 Task: Utilize the fade-in and fade-out effects for smooth transitions.
Action: Mouse moved to (500, 228)
Screenshot: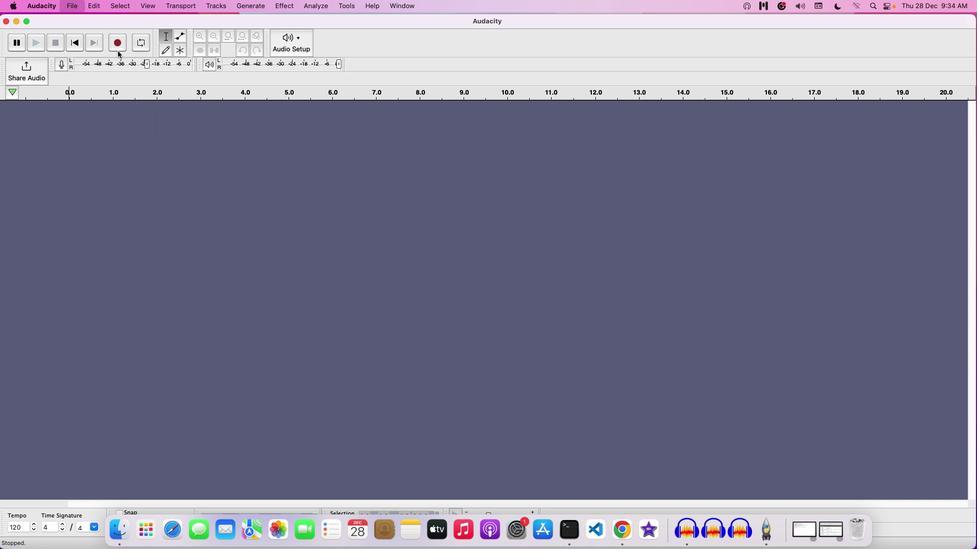 
Action: Mouse pressed left at (500, 228)
Screenshot: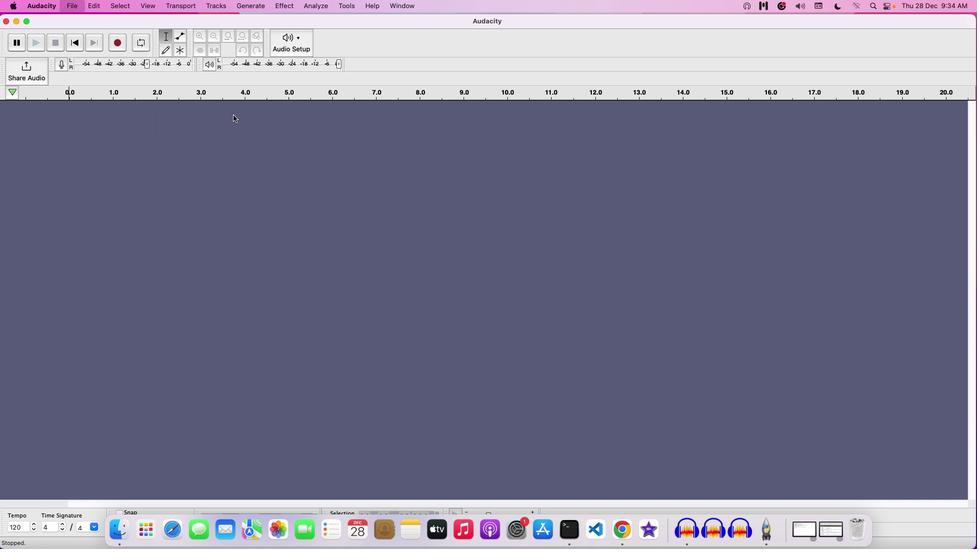 
Action: Mouse moved to (558, 255)
Screenshot: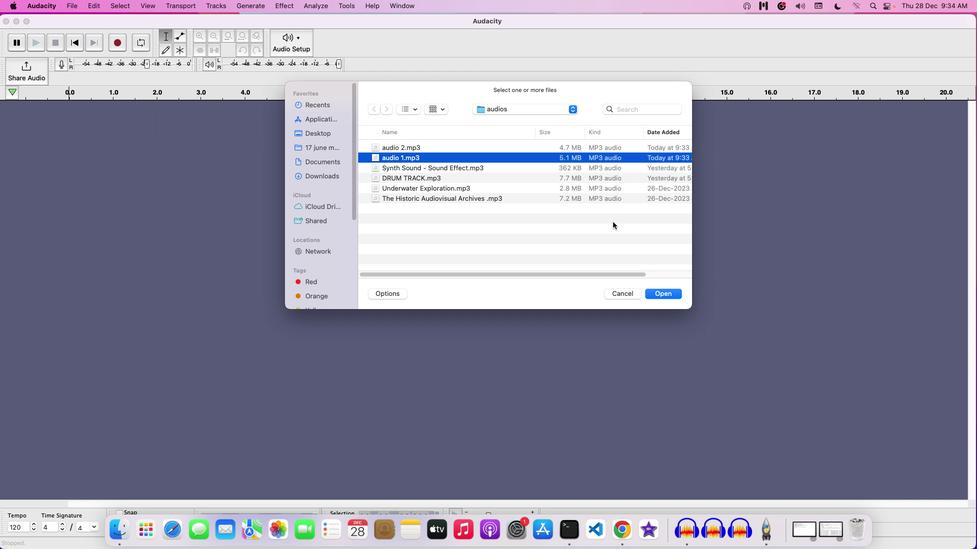 
Action: Mouse pressed left at (558, 255)
Screenshot: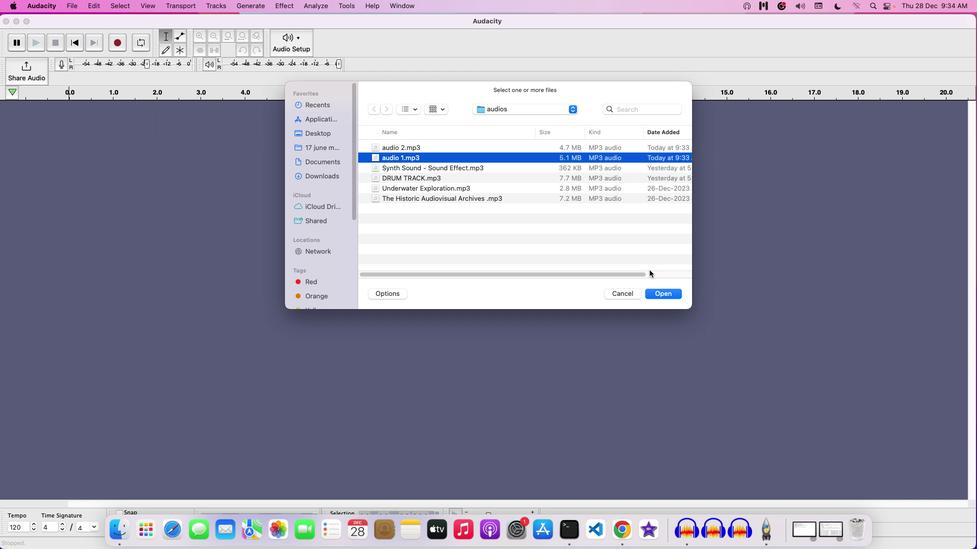 
Action: Mouse moved to (604, 286)
Screenshot: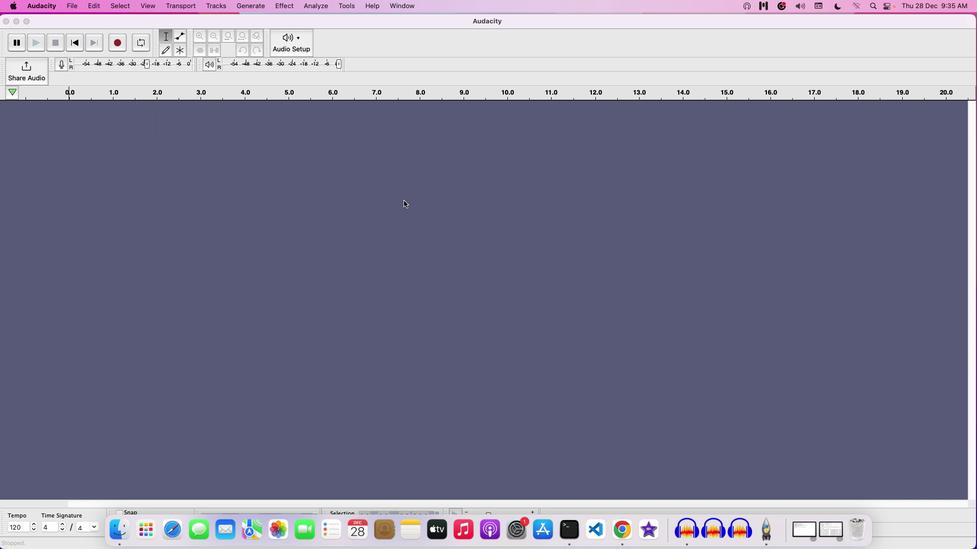 
Action: Mouse pressed left at (604, 286)
Screenshot: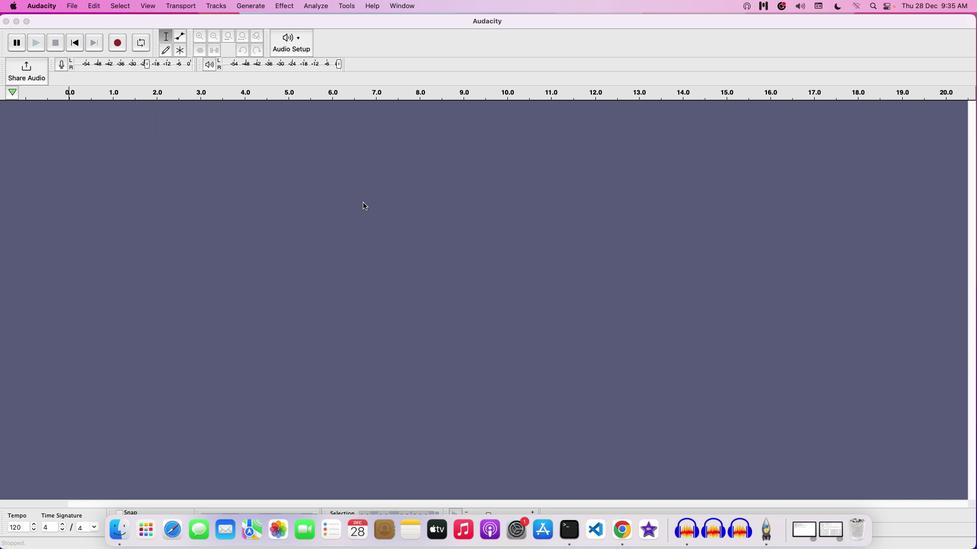 
Action: Mouse moved to (494, 221)
Screenshot: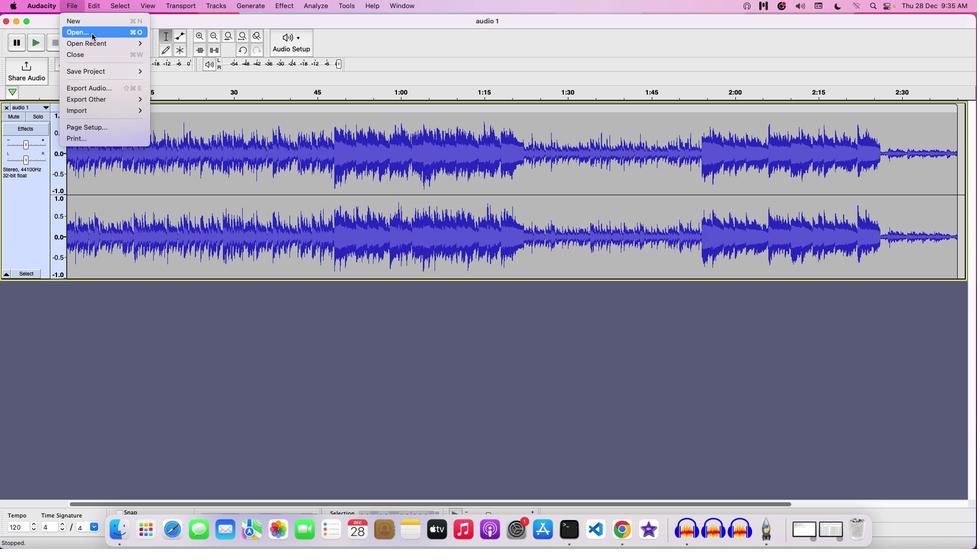 
Action: Mouse pressed left at (494, 221)
Screenshot: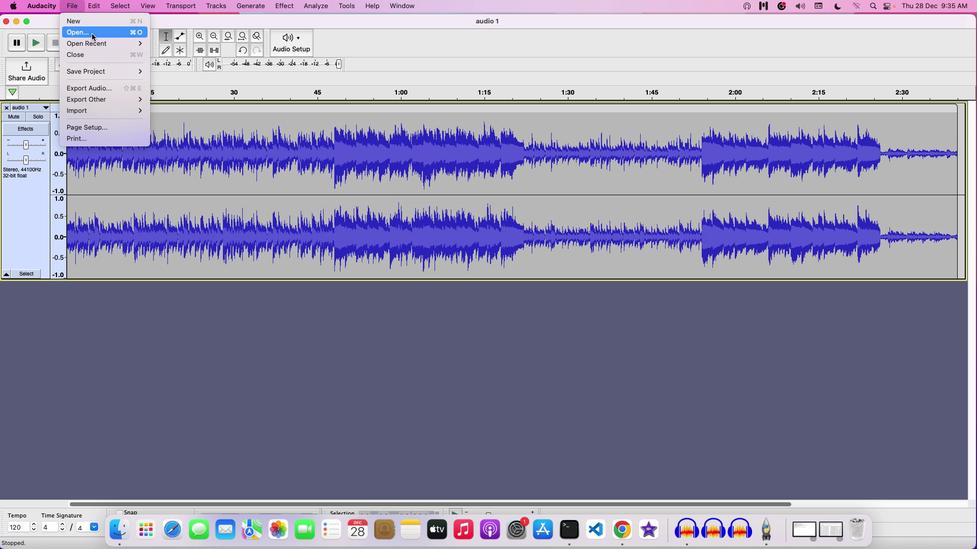
Action: Mouse moved to (498, 228)
Screenshot: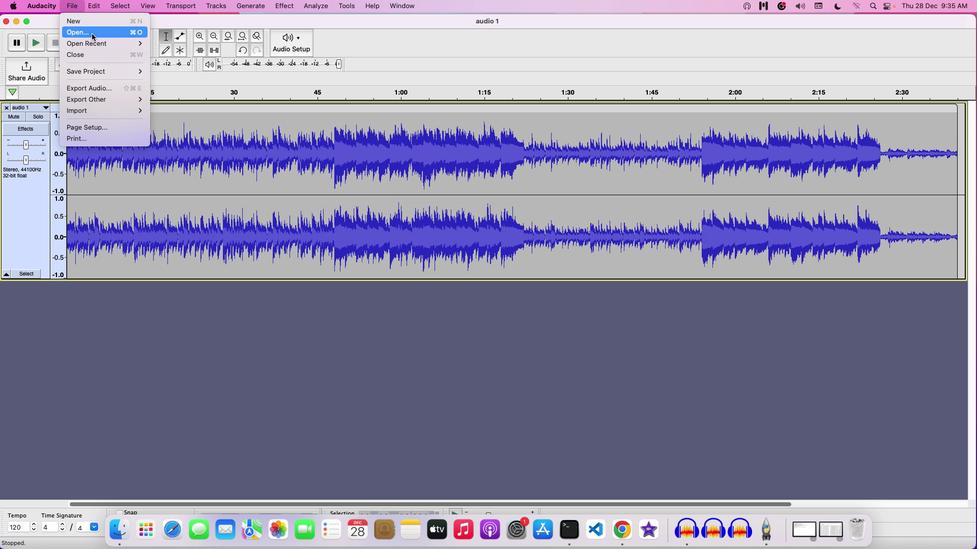 
Action: Mouse pressed left at (498, 228)
Screenshot: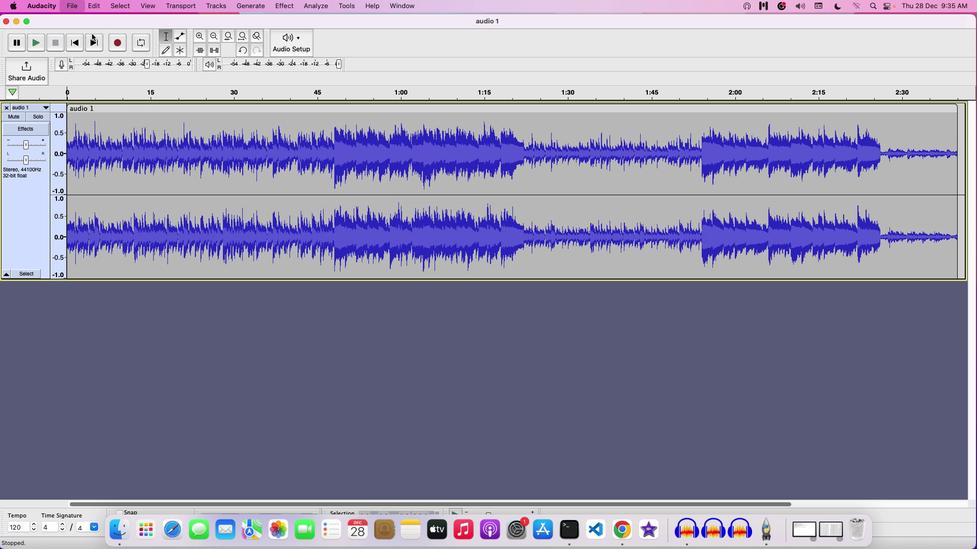 
Action: Mouse moved to (562, 253)
Screenshot: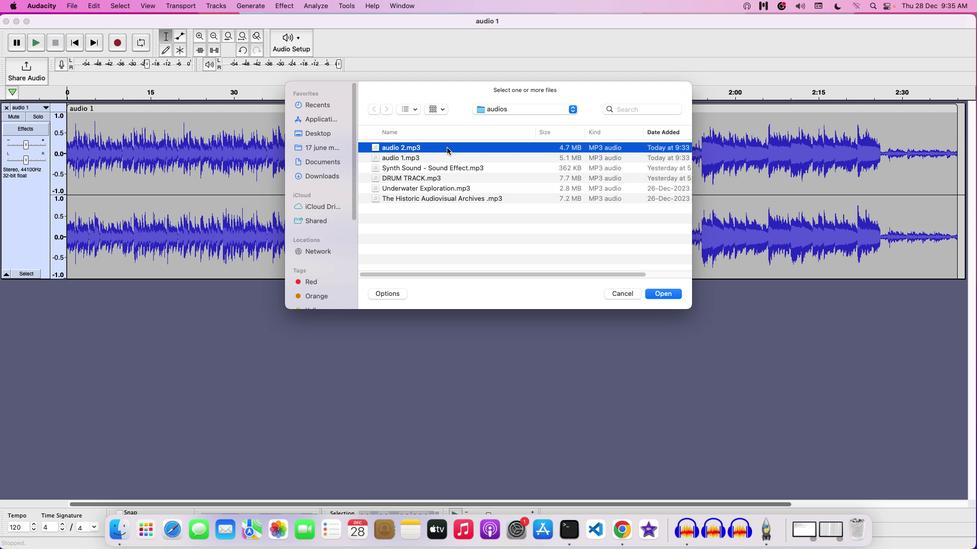 
Action: Mouse pressed left at (562, 253)
Screenshot: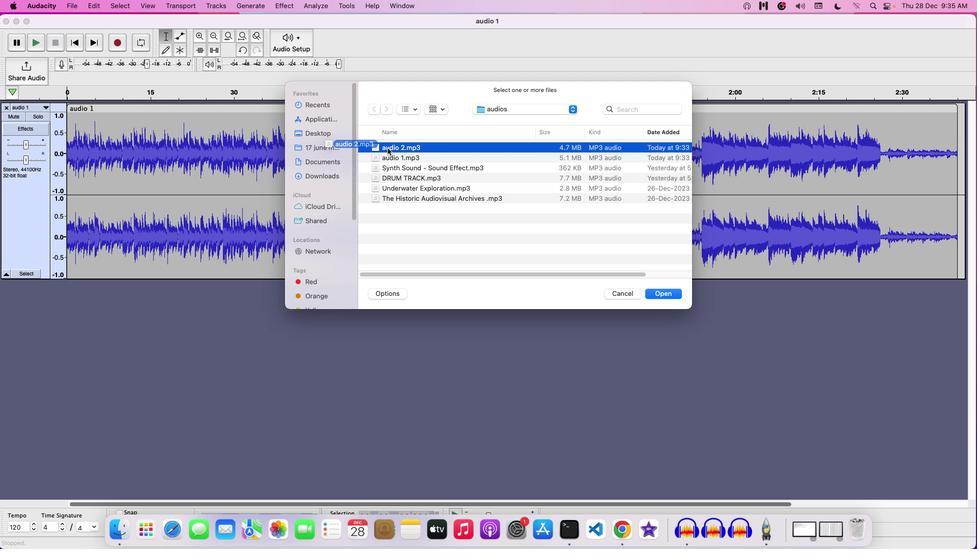 
Action: Mouse moved to (564, 253)
Screenshot: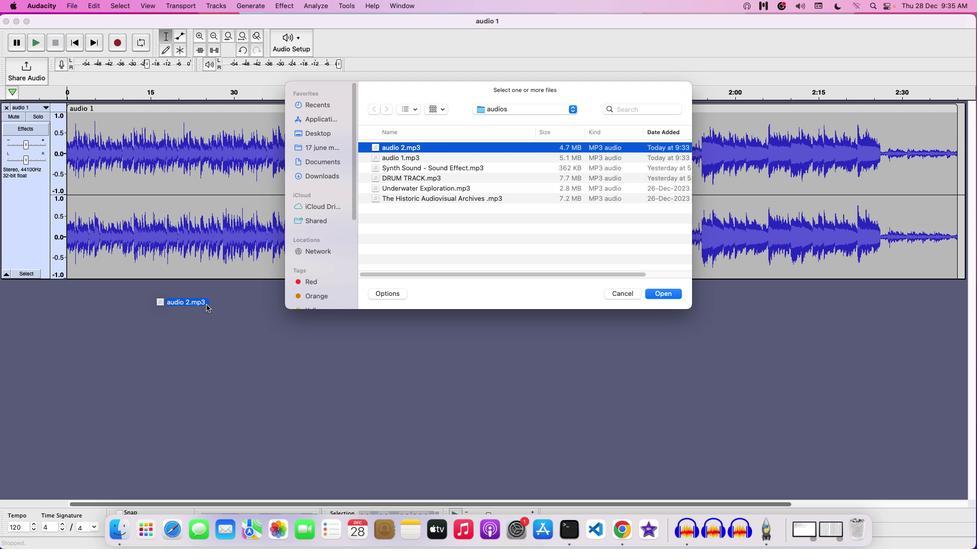 
Action: Mouse pressed left at (564, 253)
Screenshot: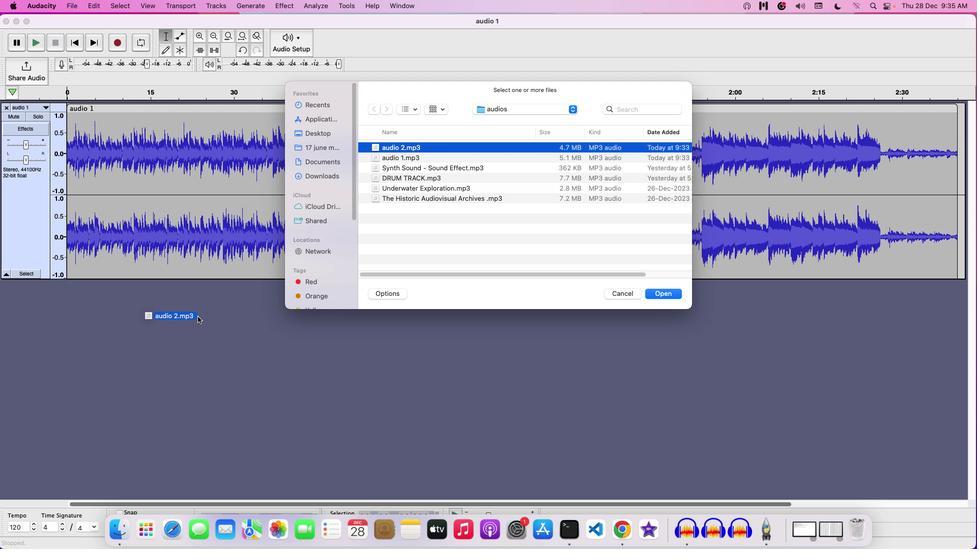 
Action: Mouse moved to (598, 287)
Screenshot: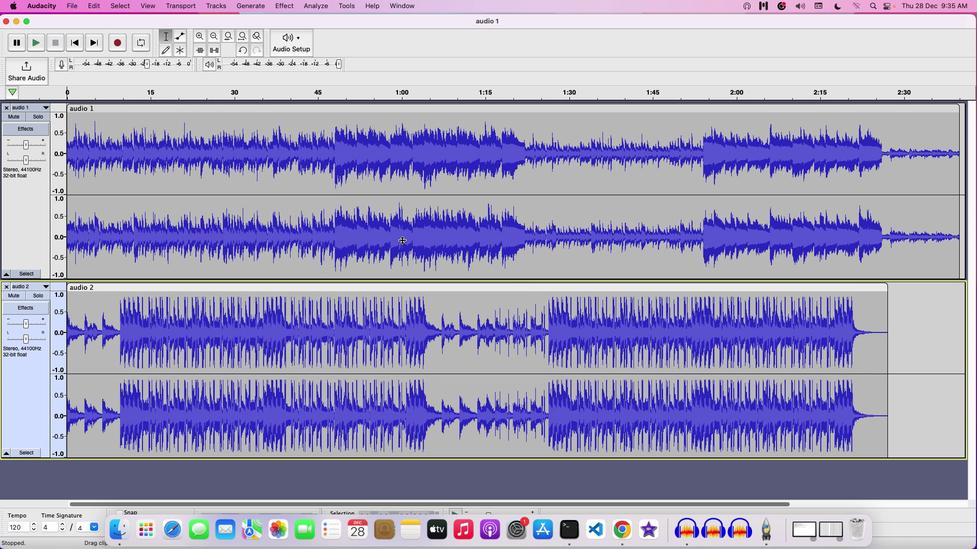 
Action: Mouse pressed left at (598, 287)
Screenshot: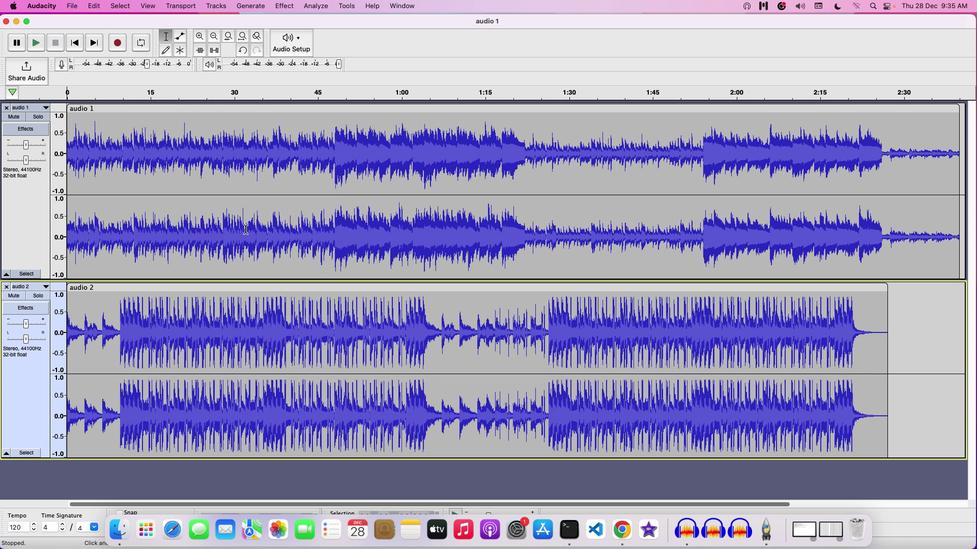 
Action: Mouse moved to (484, 287)
Screenshot: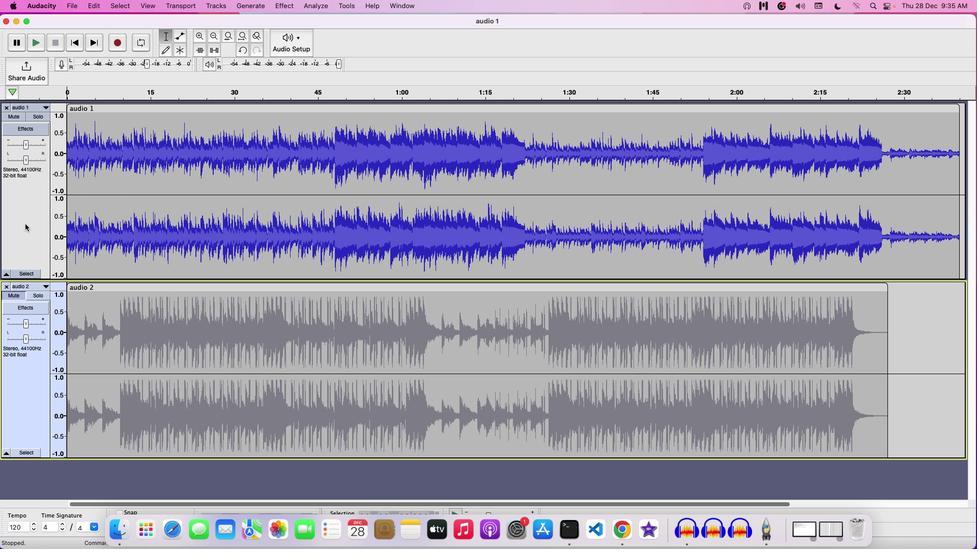 
Action: Mouse pressed left at (484, 287)
Screenshot: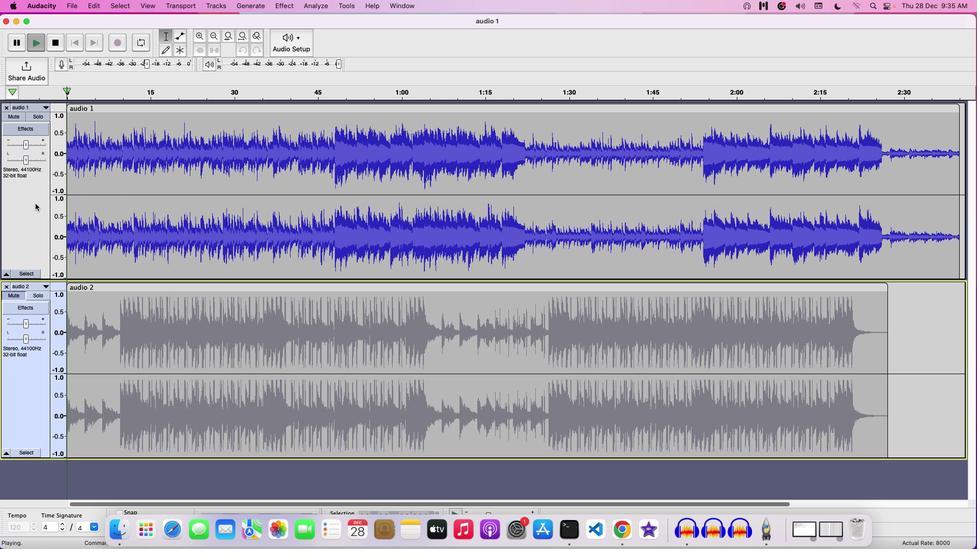 
Action: Mouse moved to (486, 272)
Screenshot: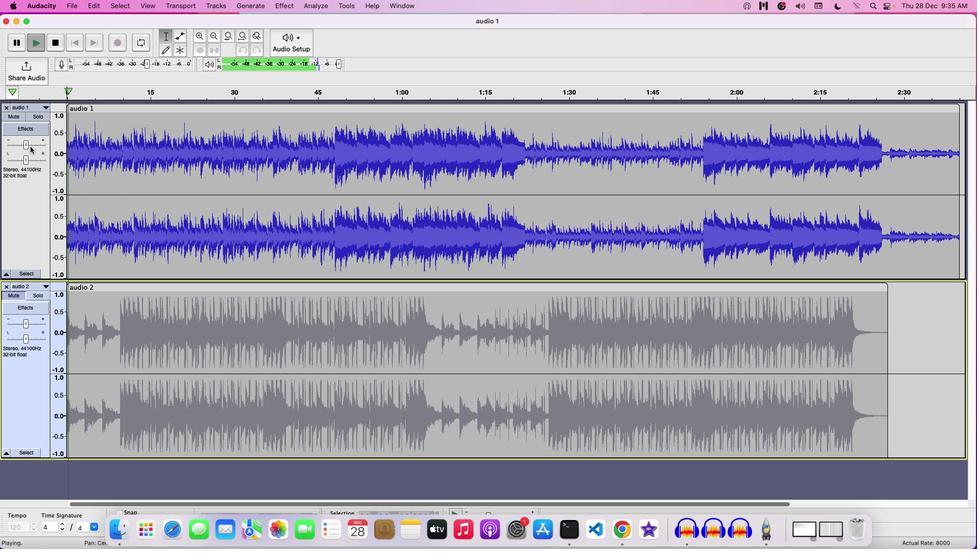 
Action: Key pressed Key.space
Screenshot: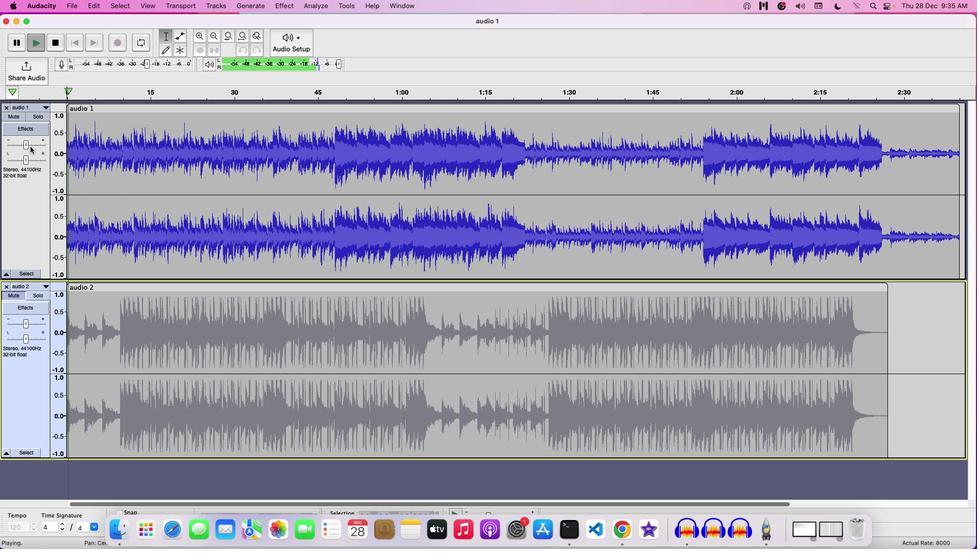 
Action: Mouse moved to (485, 252)
Screenshot: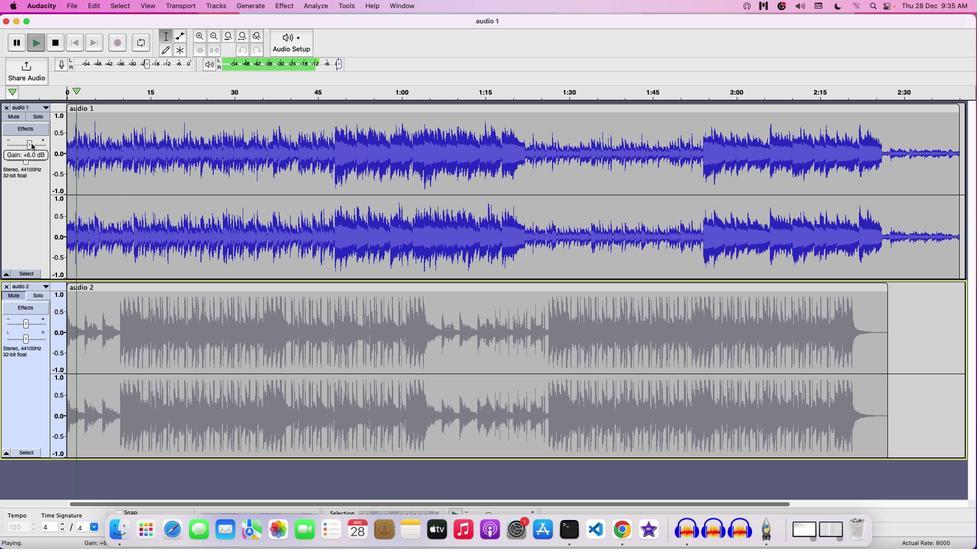 
Action: Mouse pressed left at (485, 252)
Screenshot: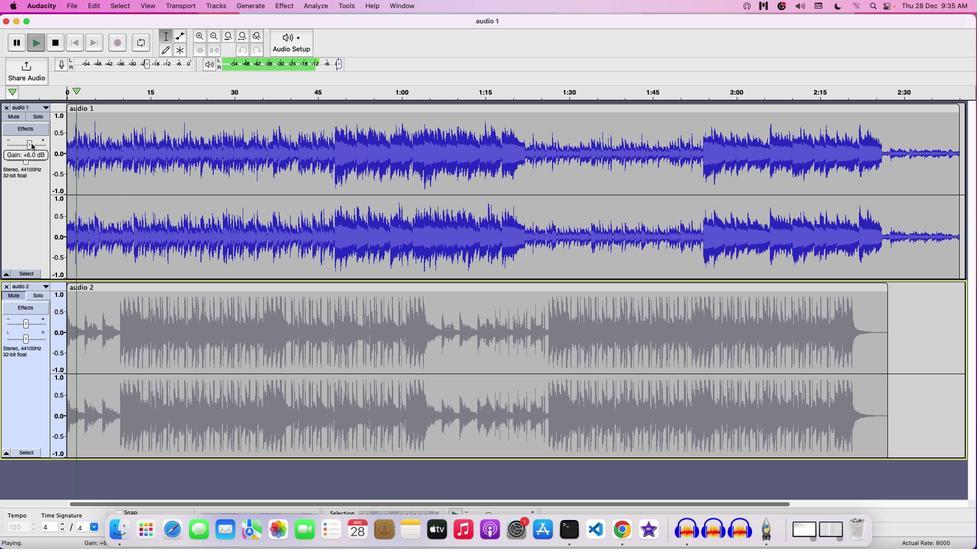 
Action: Mouse moved to (487, 253)
Screenshot: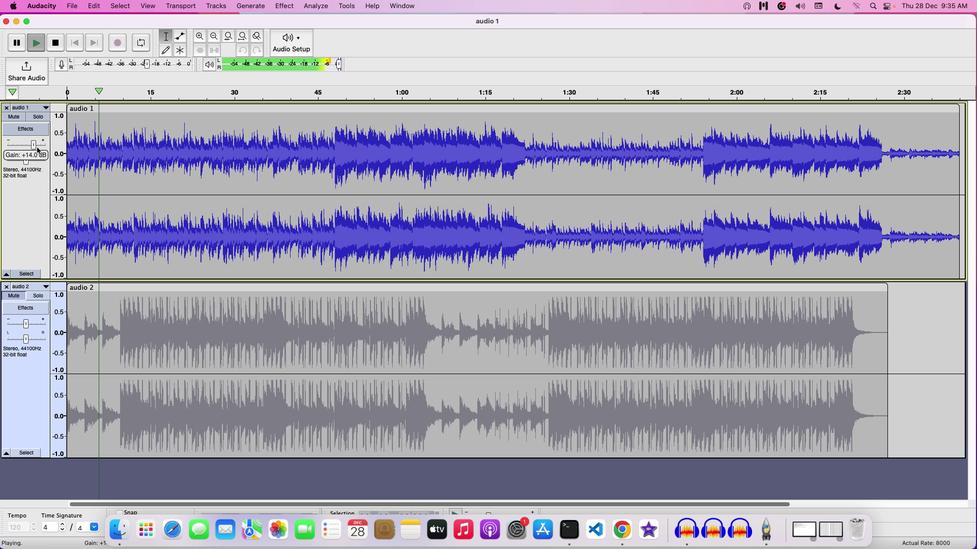 
Action: Mouse pressed left at (487, 253)
Screenshot: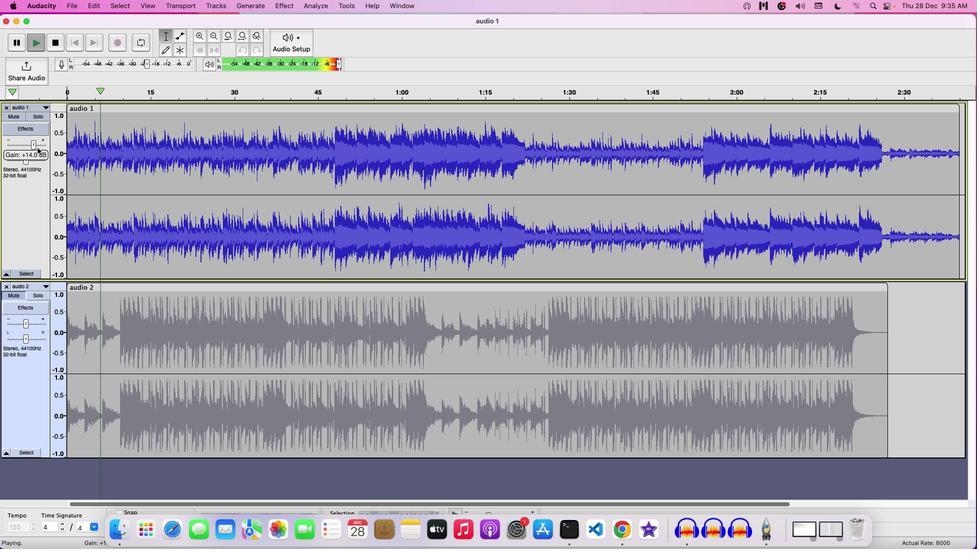 
Action: Mouse moved to (552, 255)
Screenshot: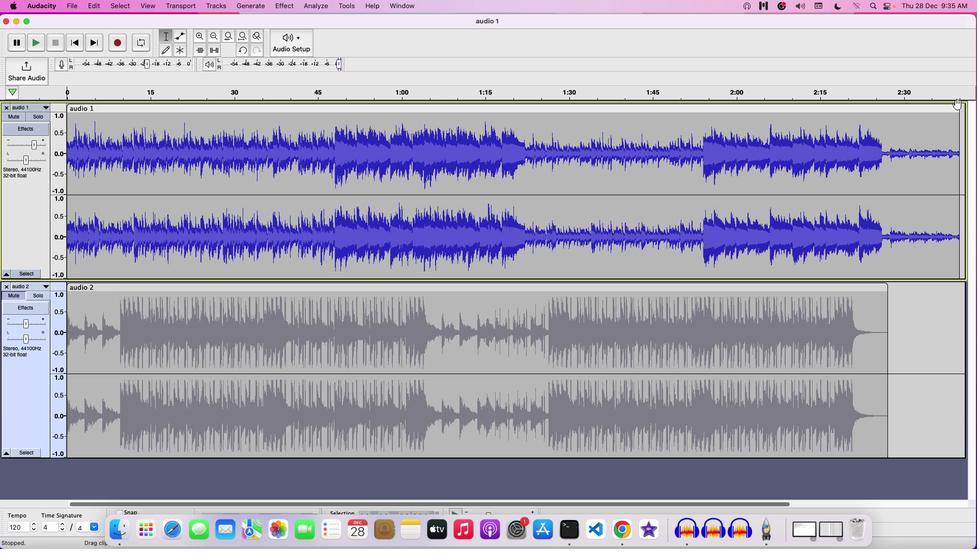 
Action: Key pressed Key.space
Screenshot: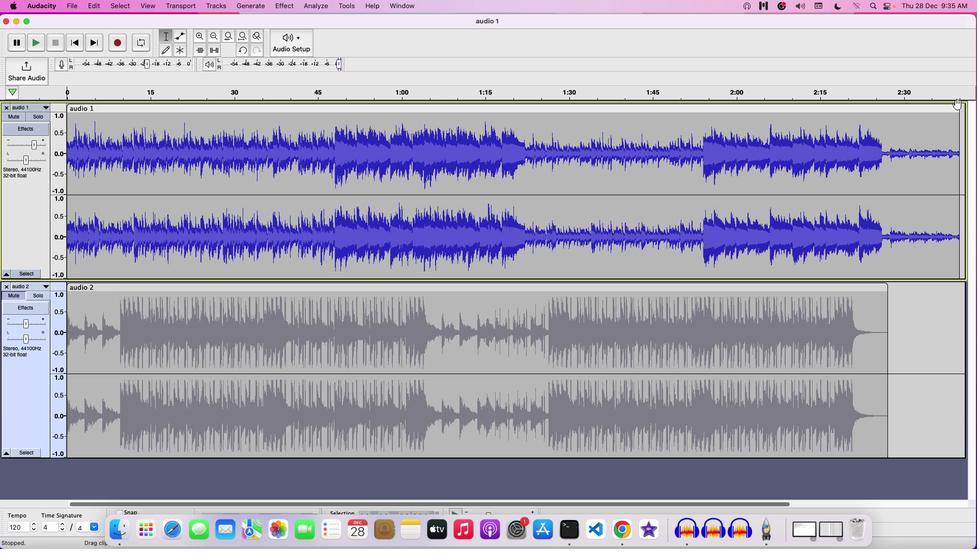 
Action: Mouse moved to (660, 245)
Screenshot: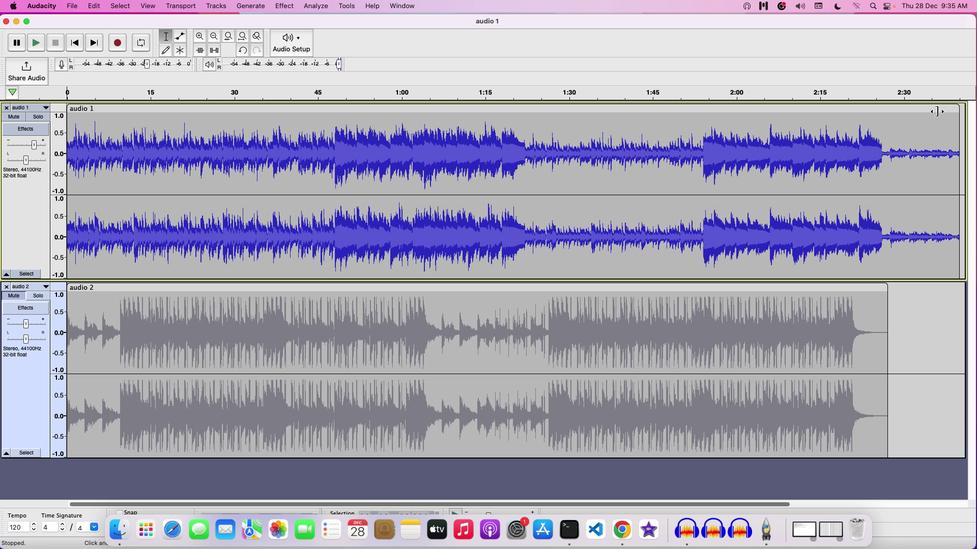 
Action: Mouse pressed left at (660, 245)
Screenshot: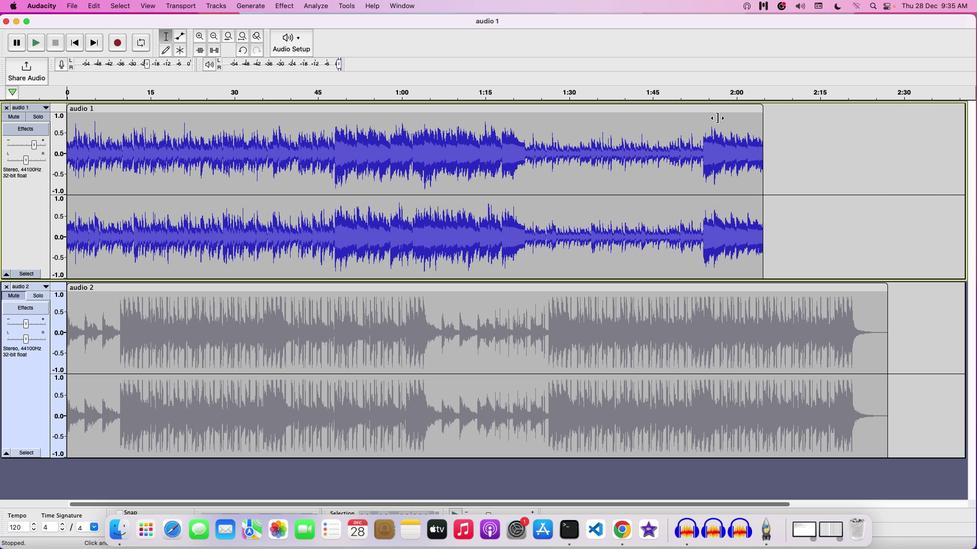 
Action: Mouse moved to (521, 247)
Screenshot: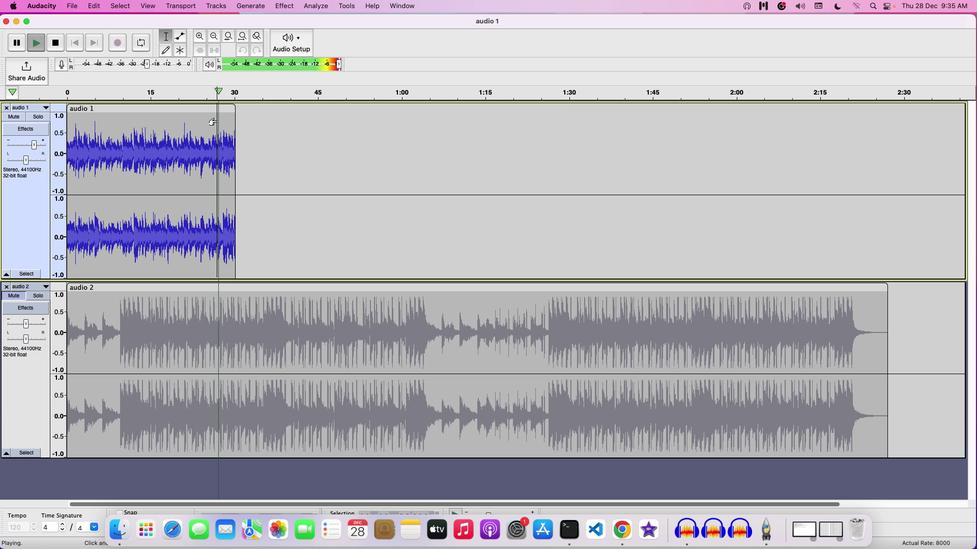 
Action: Mouse pressed left at (521, 247)
Screenshot: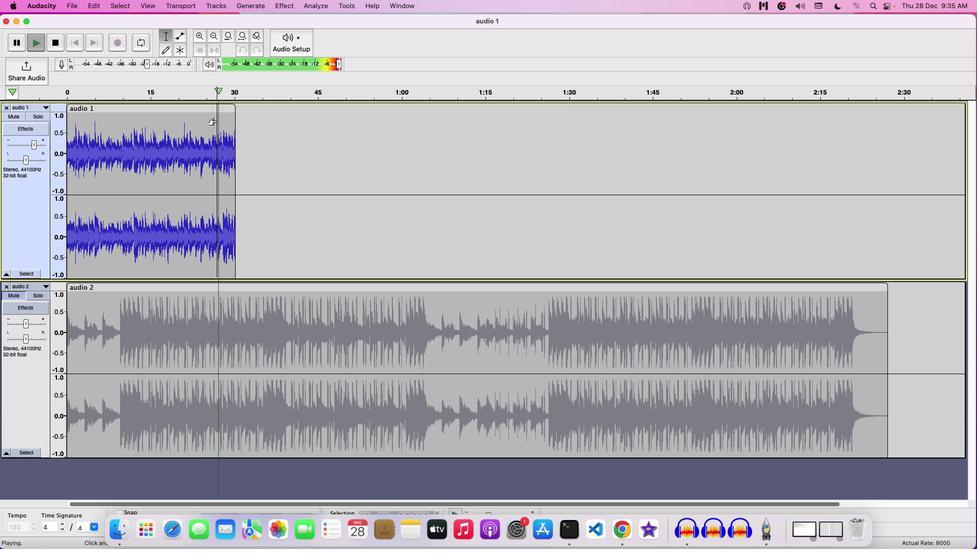 
Action: Key pressed Key.space
Screenshot: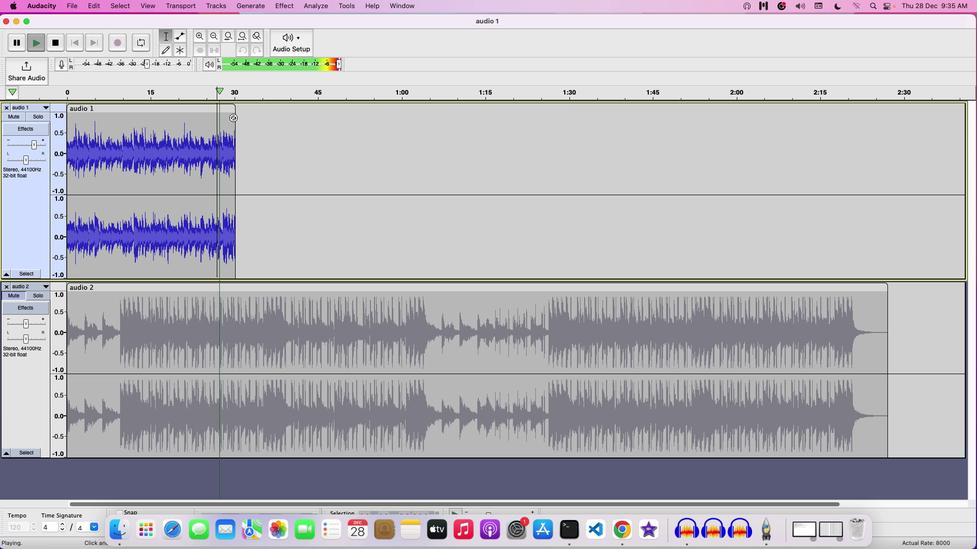 
Action: Mouse moved to (524, 247)
Screenshot: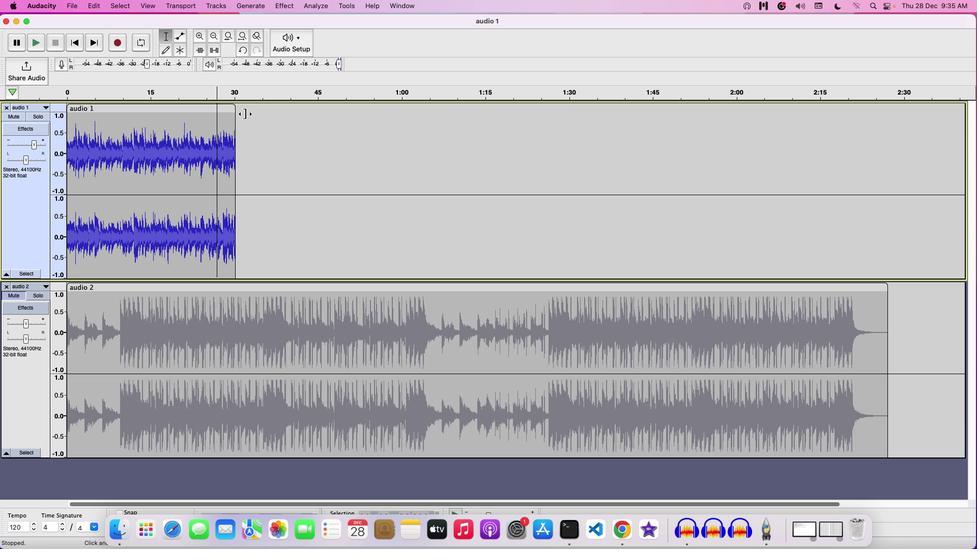 
Action: Key pressed Key.space
Screenshot: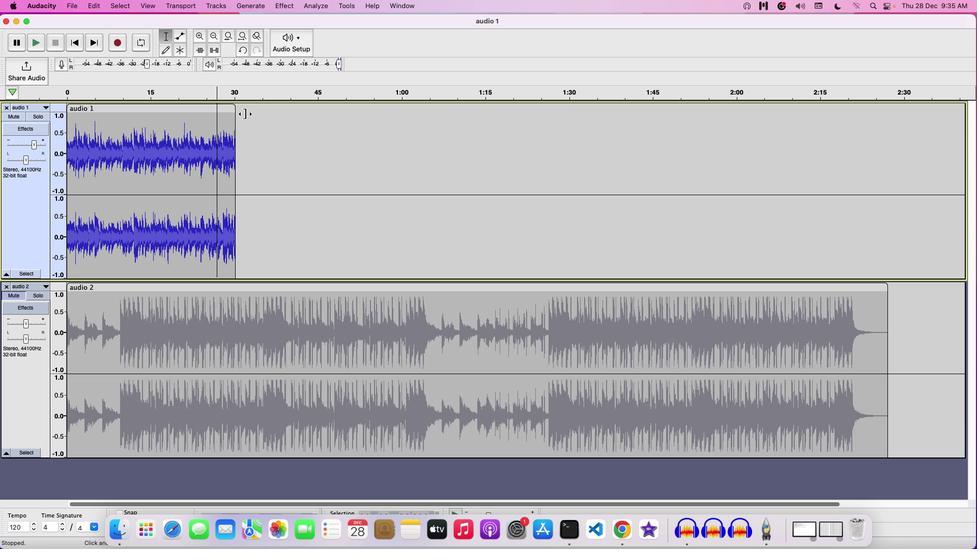 
Action: Mouse moved to (525, 245)
Screenshot: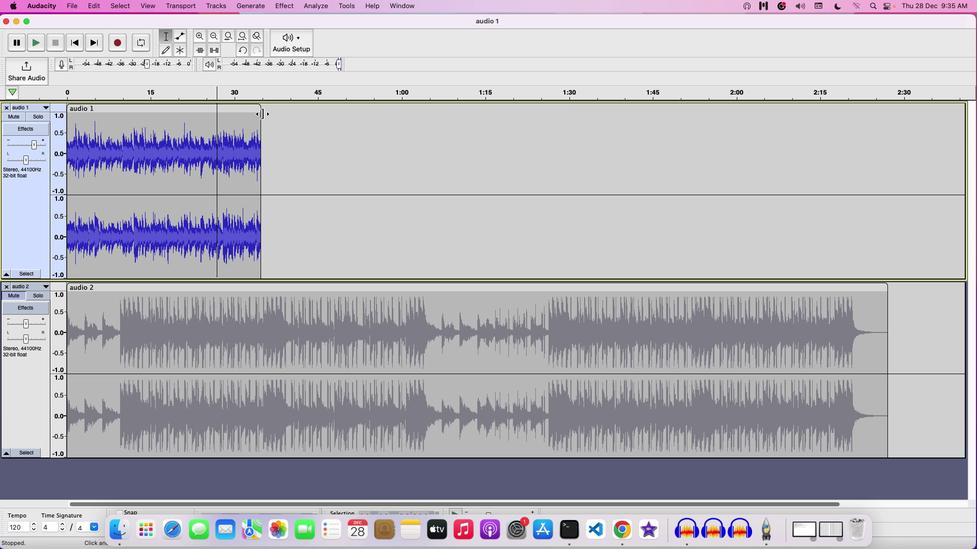 
Action: Mouse pressed left at (525, 245)
Screenshot: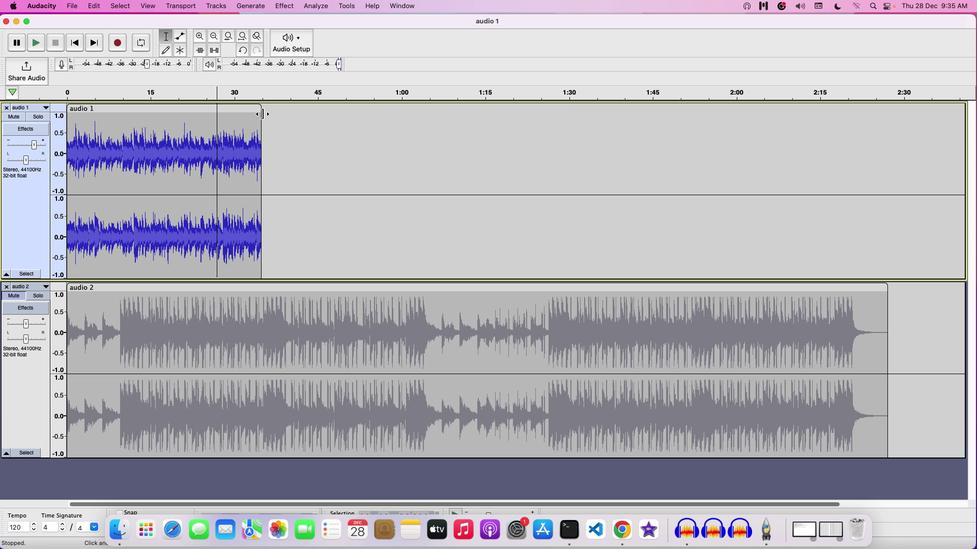 
Action: Mouse moved to (484, 287)
Screenshot: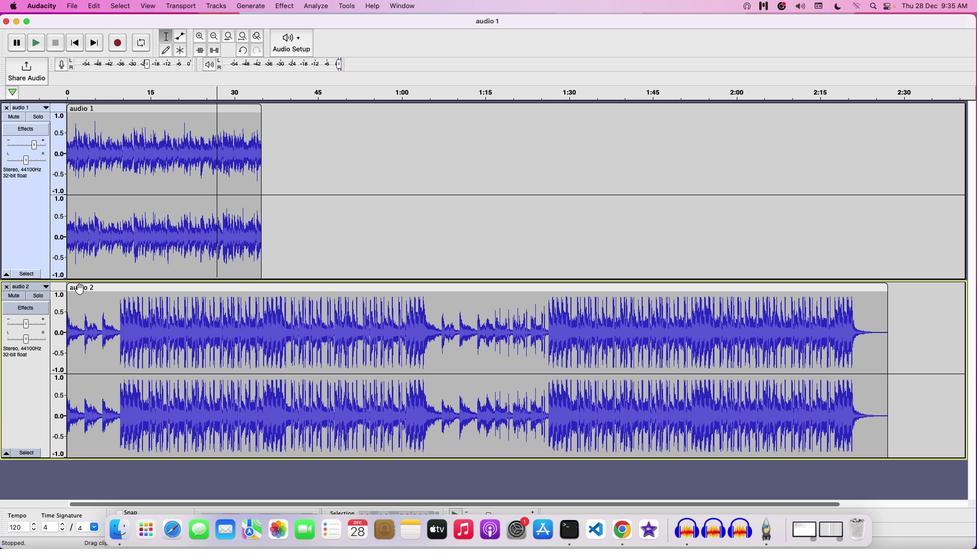 
Action: Mouse pressed left at (484, 287)
Screenshot: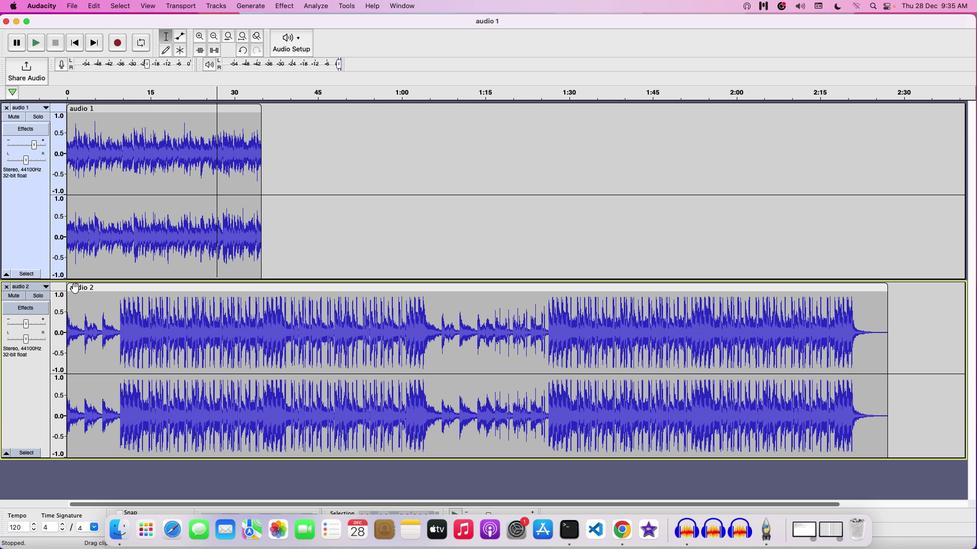 
Action: Mouse moved to (493, 285)
Screenshot: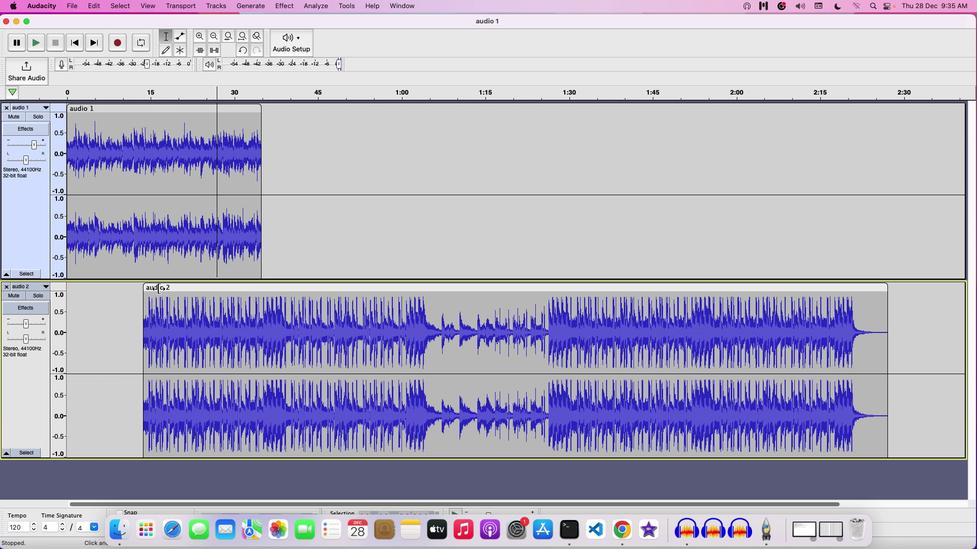 
Action: Mouse pressed left at (493, 285)
Screenshot: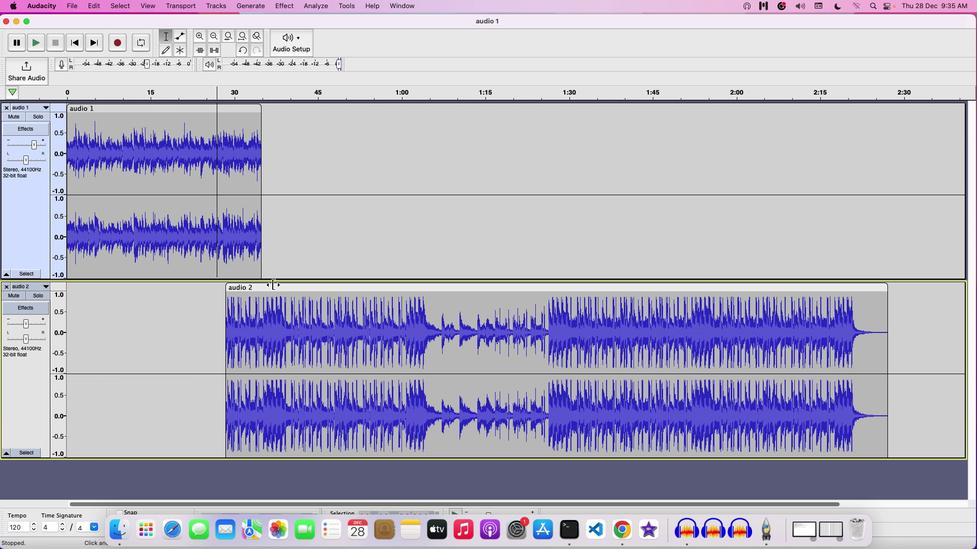 
Action: Mouse moved to (563, 287)
Screenshot: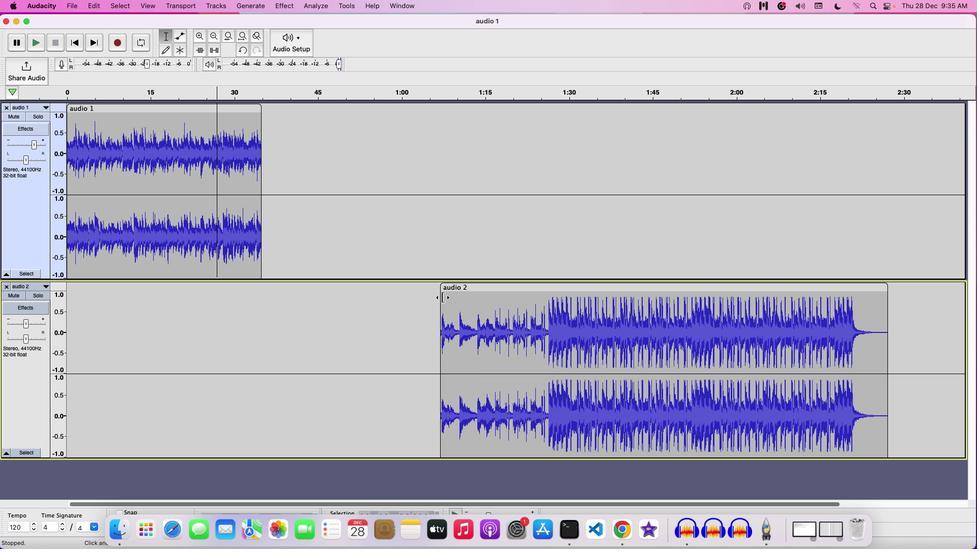 
Action: Mouse pressed left at (563, 287)
Screenshot: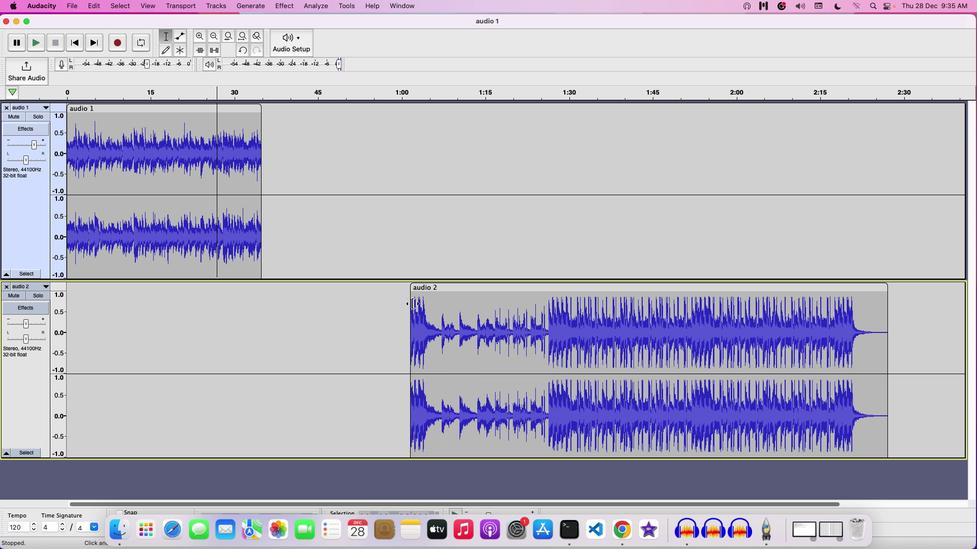 
Action: Mouse moved to (633, 286)
Screenshot: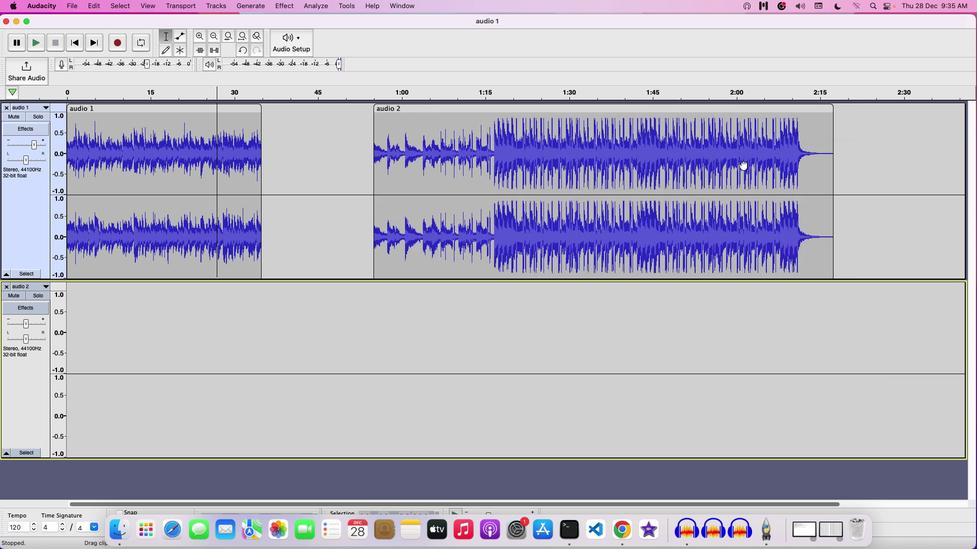 
Action: Mouse pressed left at (633, 286)
Screenshot: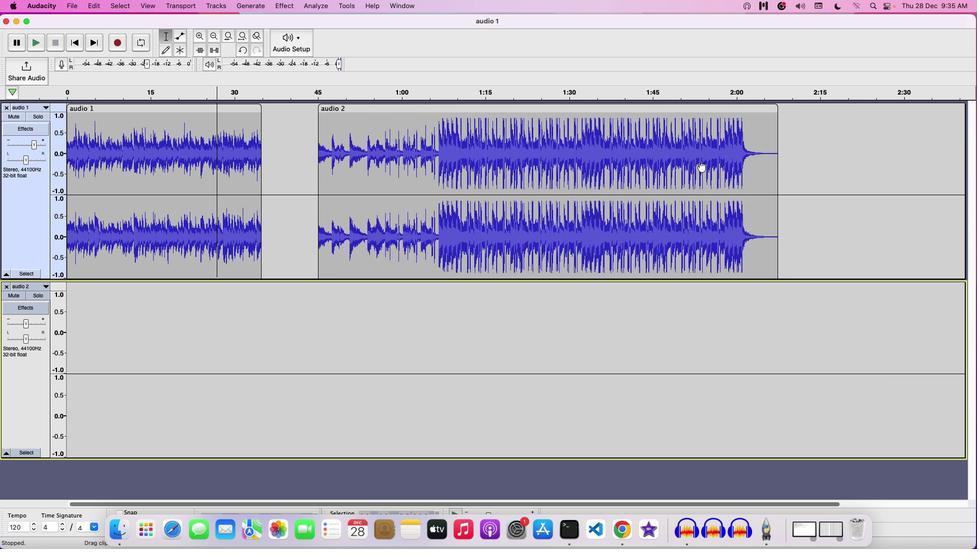 
Action: Mouse moved to (615, 246)
Screenshot: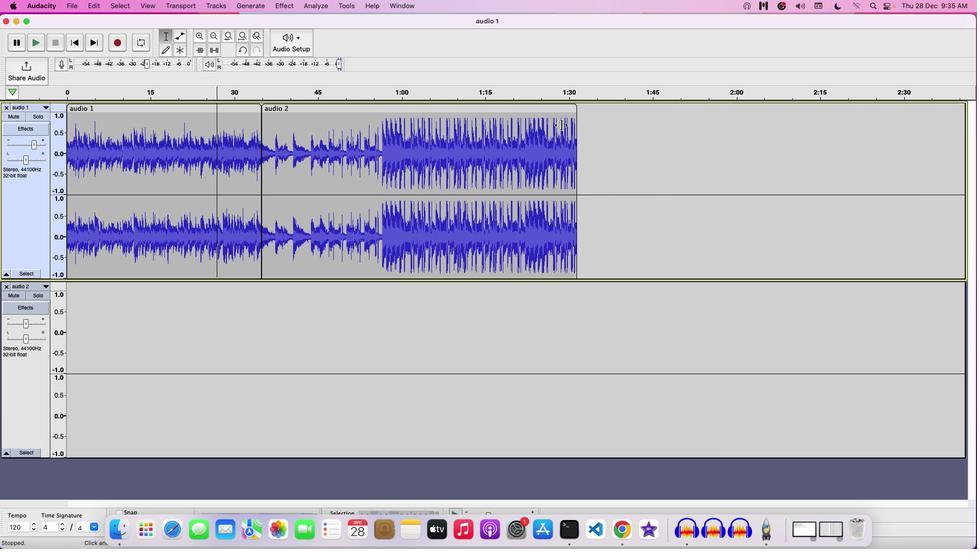
Action: Mouse pressed left at (615, 246)
Screenshot: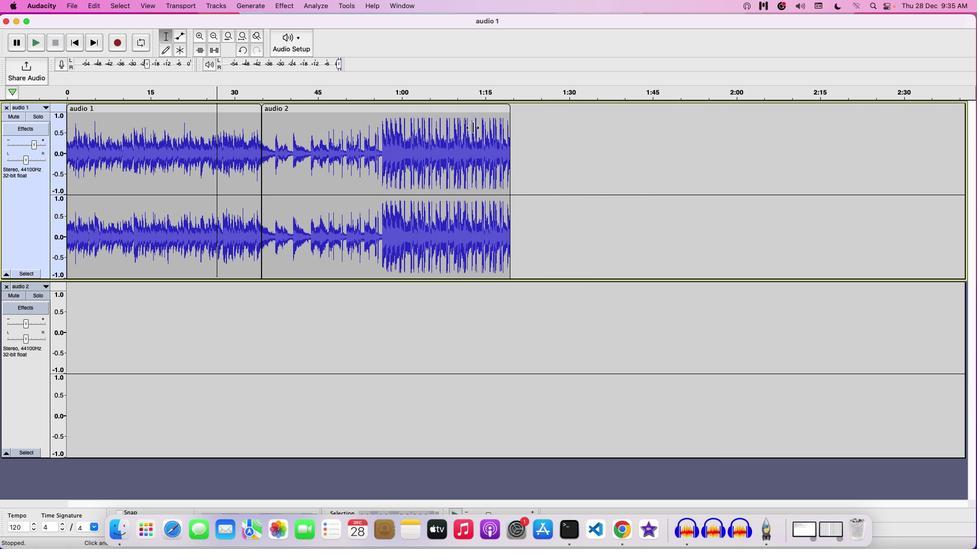 
Action: Mouse moved to (503, 253)
Screenshot: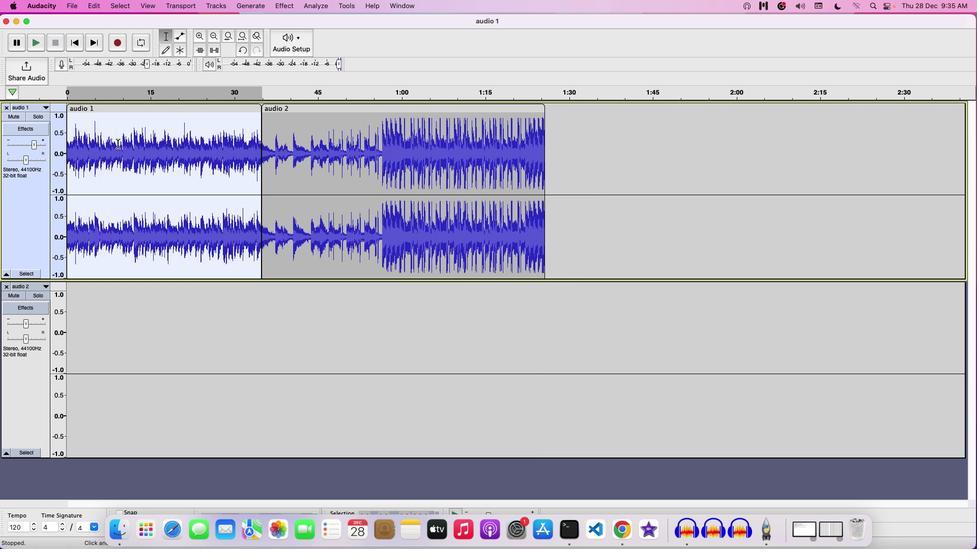 
Action: Mouse pressed left at (503, 253)
Screenshot: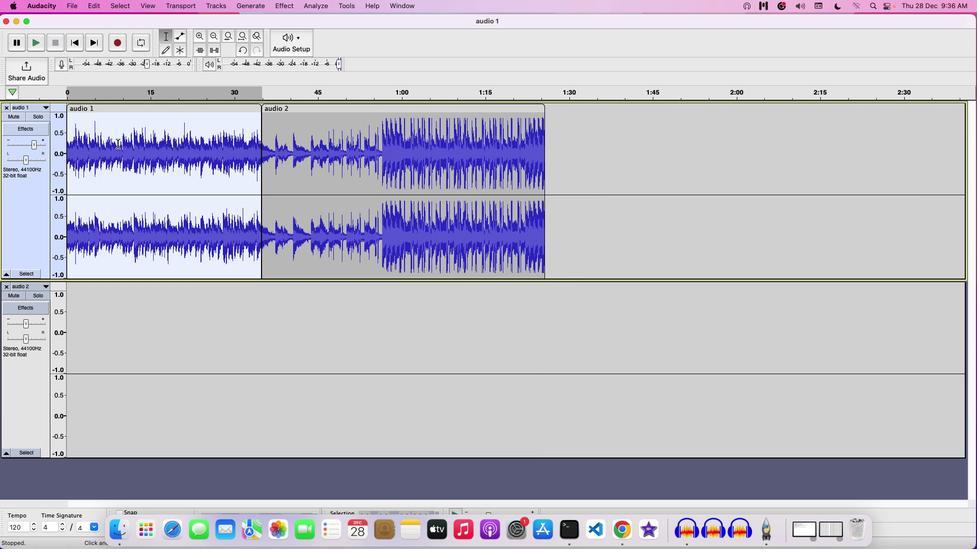 
Action: Mouse pressed left at (503, 253)
Screenshot: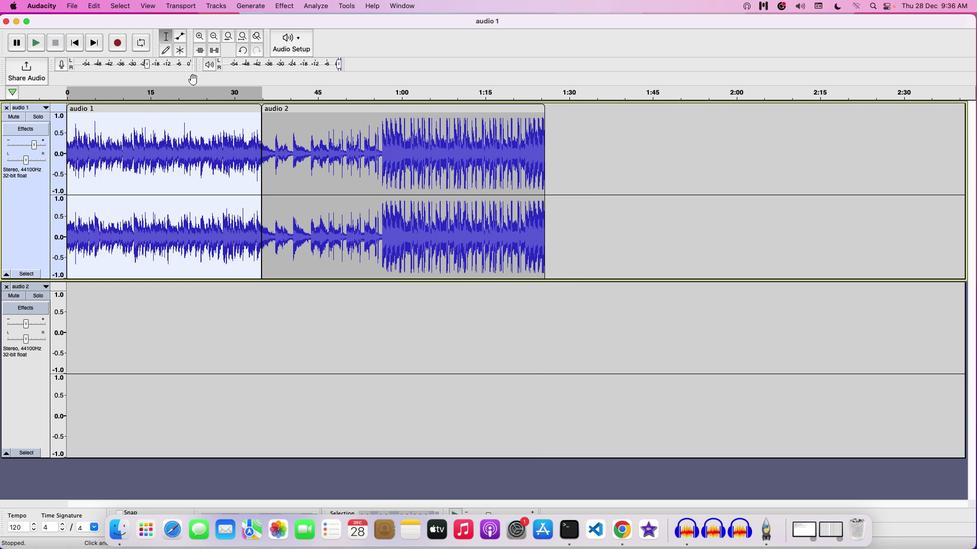 
Action: Mouse pressed left at (503, 253)
Screenshot: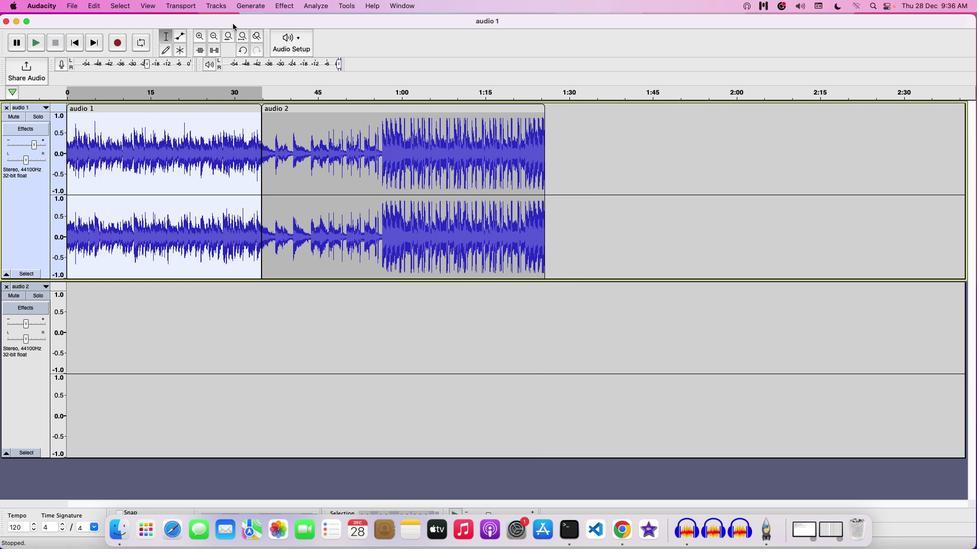 
Action: Mouse moved to (535, 222)
Screenshot: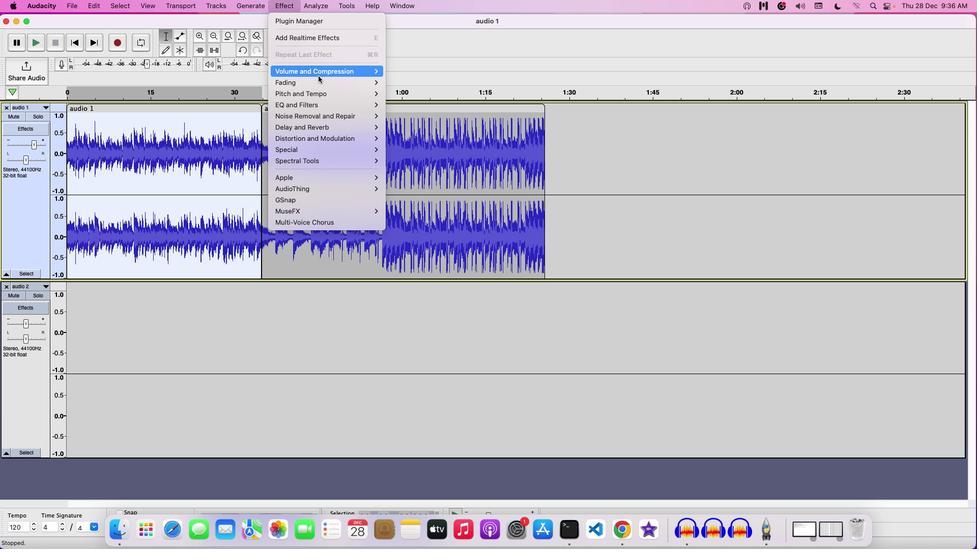 
Action: Mouse pressed left at (535, 222)
Screenshot: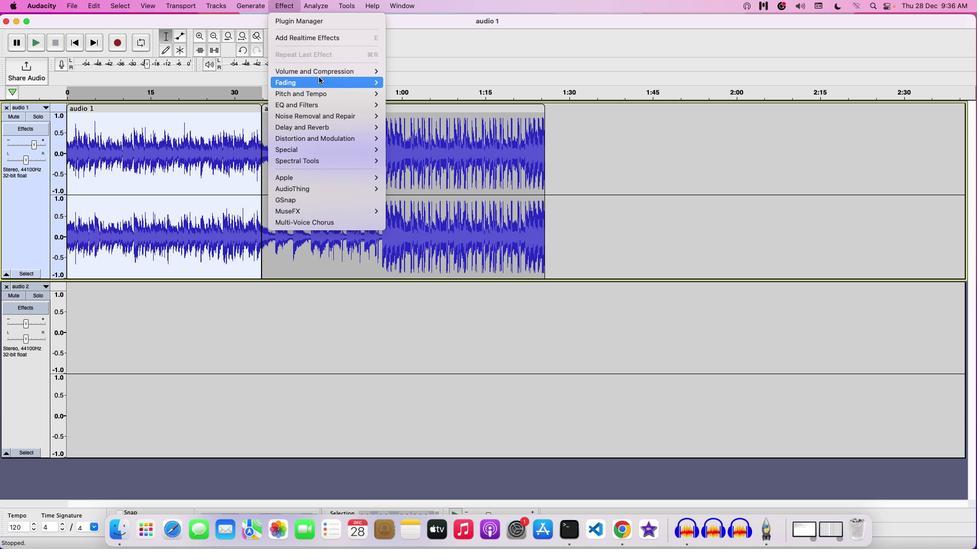 
Action: Mouse moved to (557, 239)
Screenshot: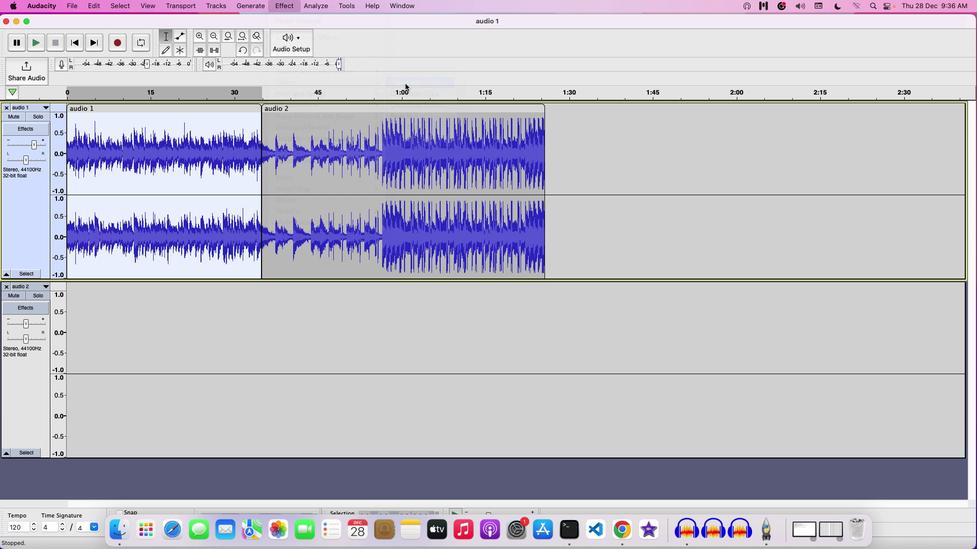
Action: Mouse pressed left at (557, 239)
Screenshot: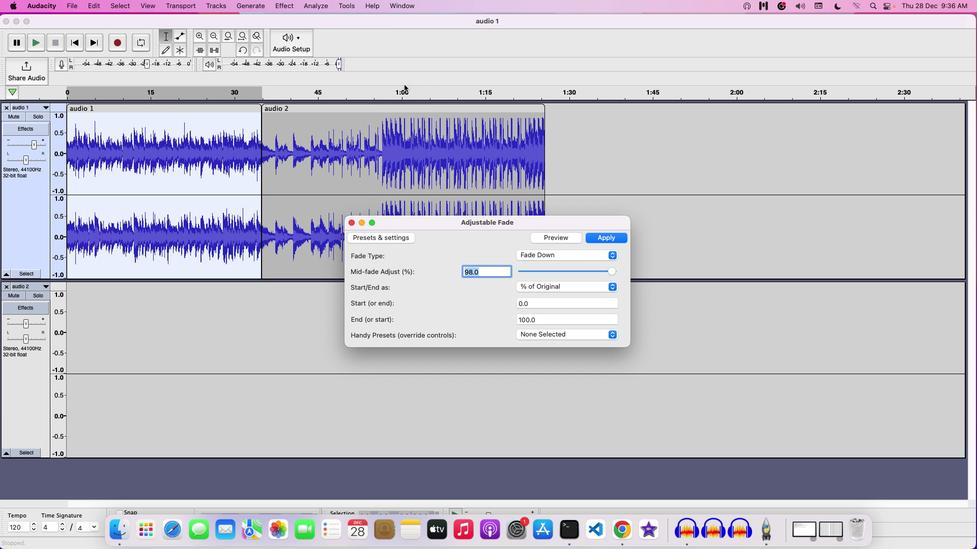 
Action: Mouse moved to (584, 274)
Screenshot: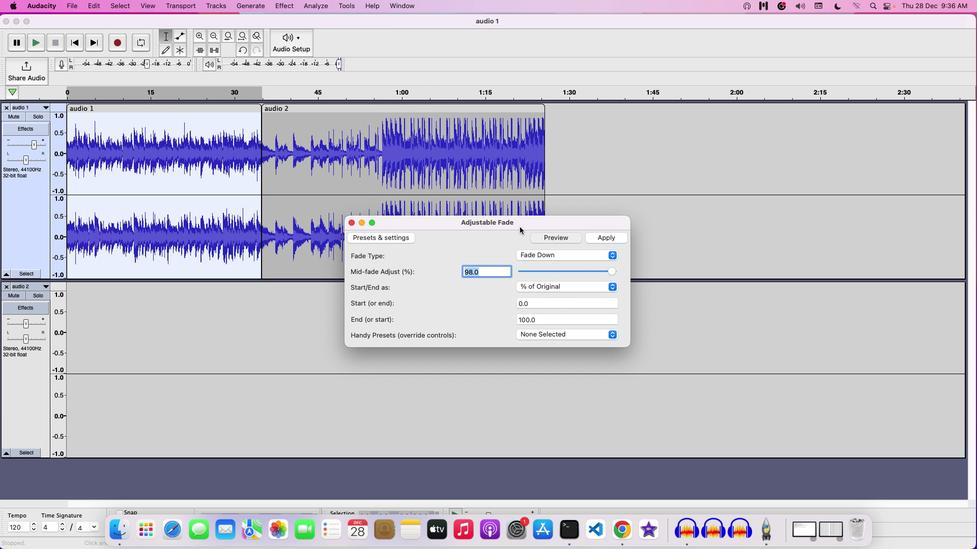 
Action: Mouse pressed left at (584, 274)
Screenshot: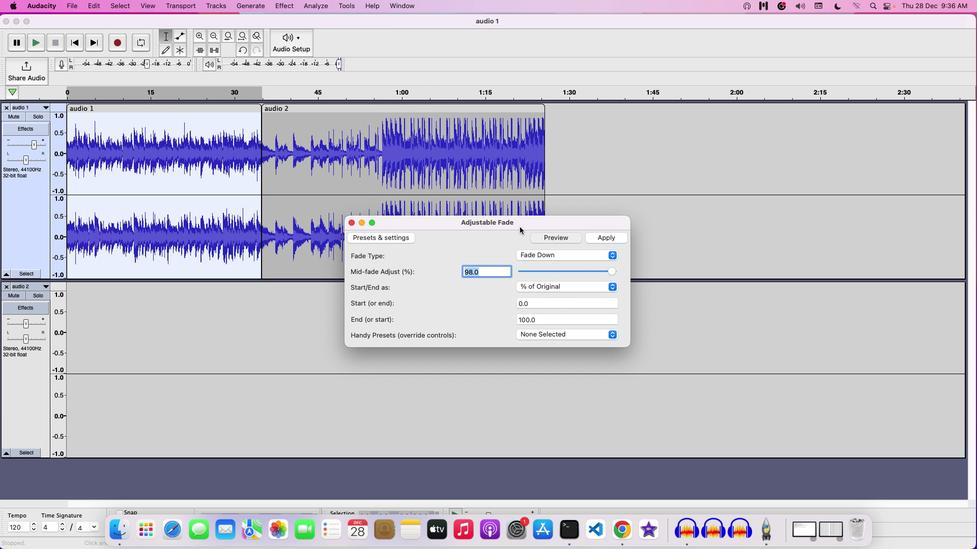 
Action: Mouse moved to (594, 274)
Screenshot: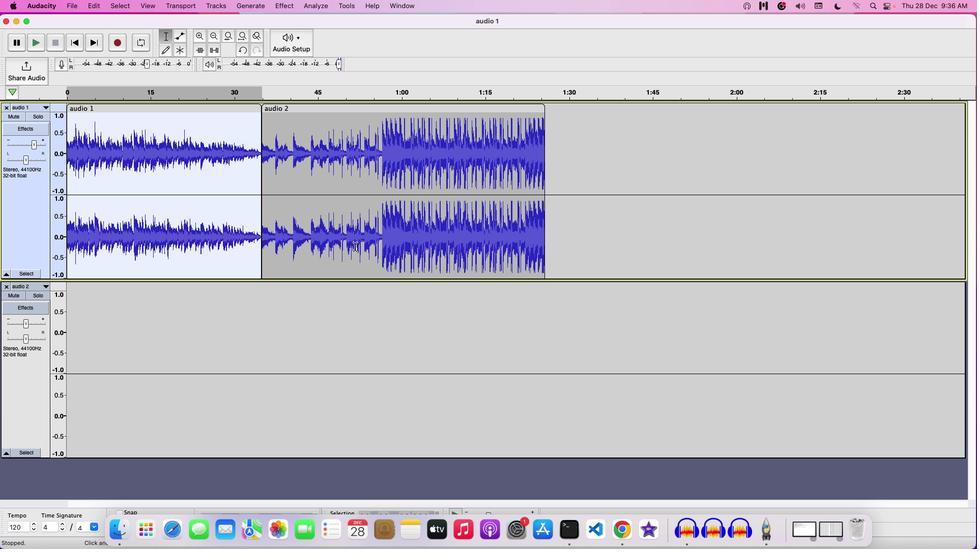 
Action: Mouse pressed left at (594, 274)
Screenshot: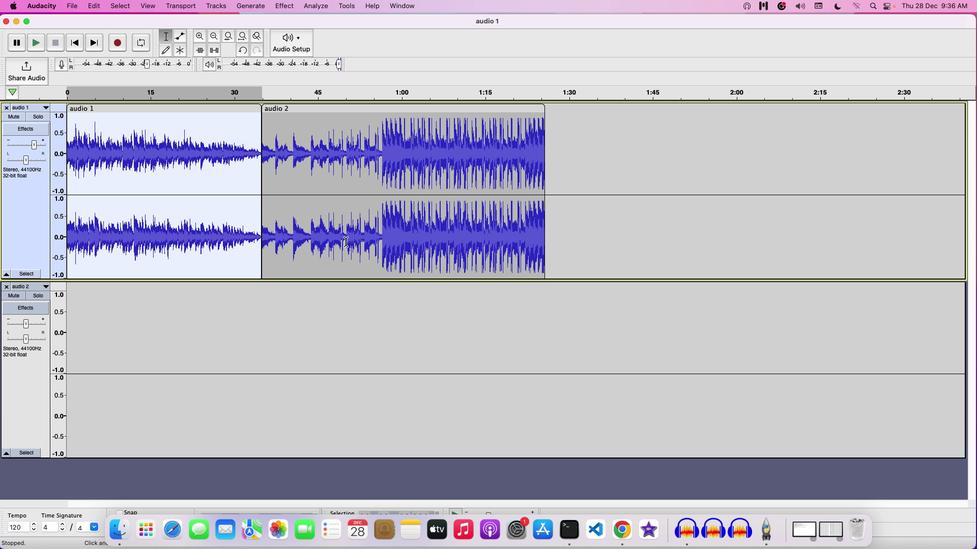 
Action: Mouse moved to (539, 265)
Screenshot: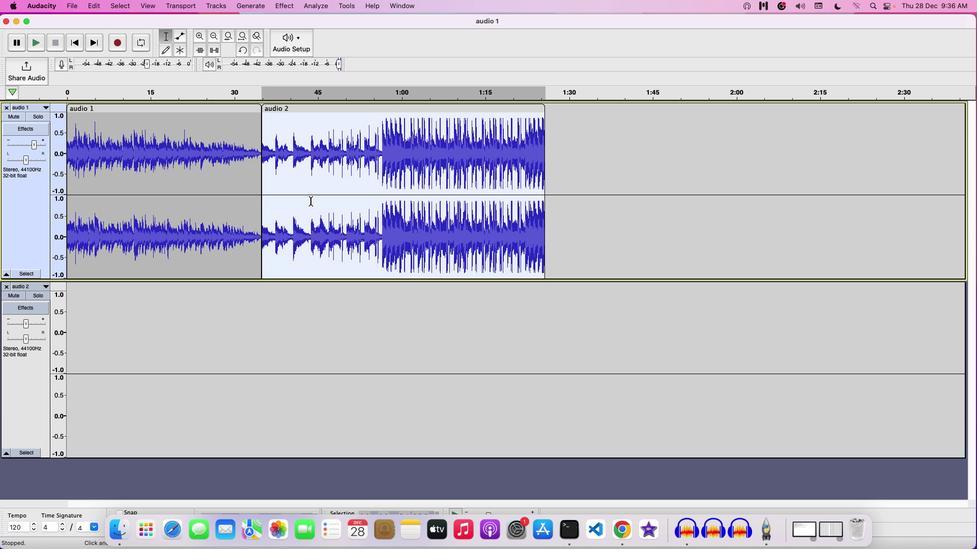 
Action: Mouse pressed left at (539, 265)
Screenshot: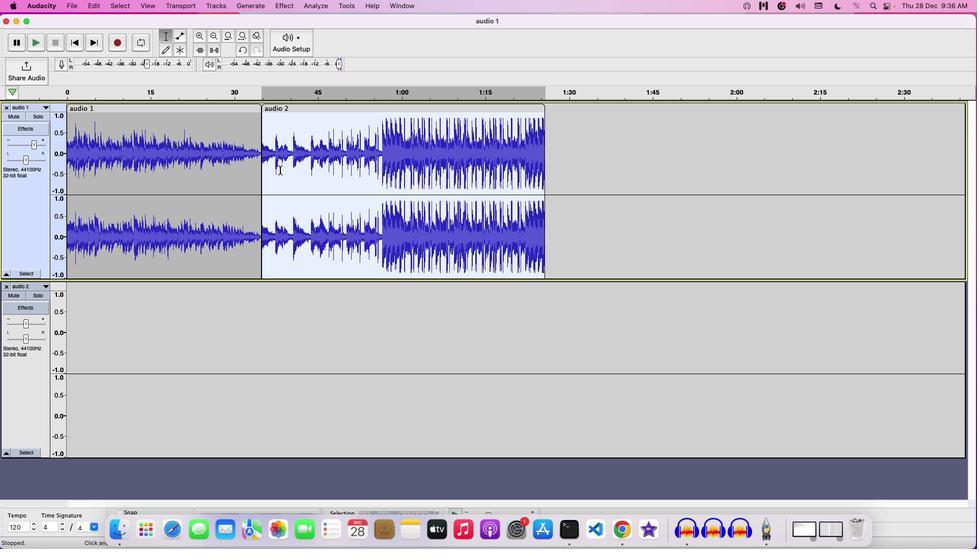 
Action: Mouse pressed left at (539, 265)
Screenshot: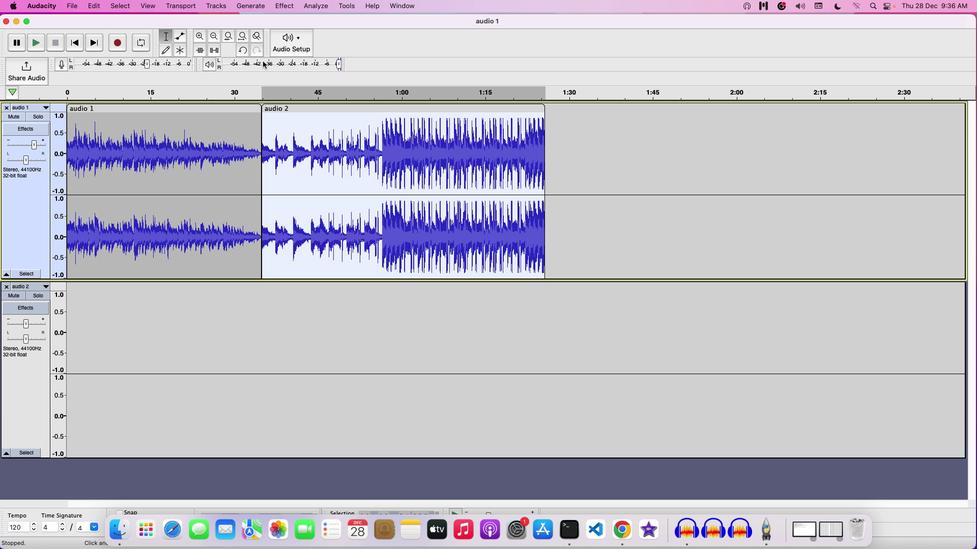 
Action: Mouse moved to (534, 223)
Screenshot: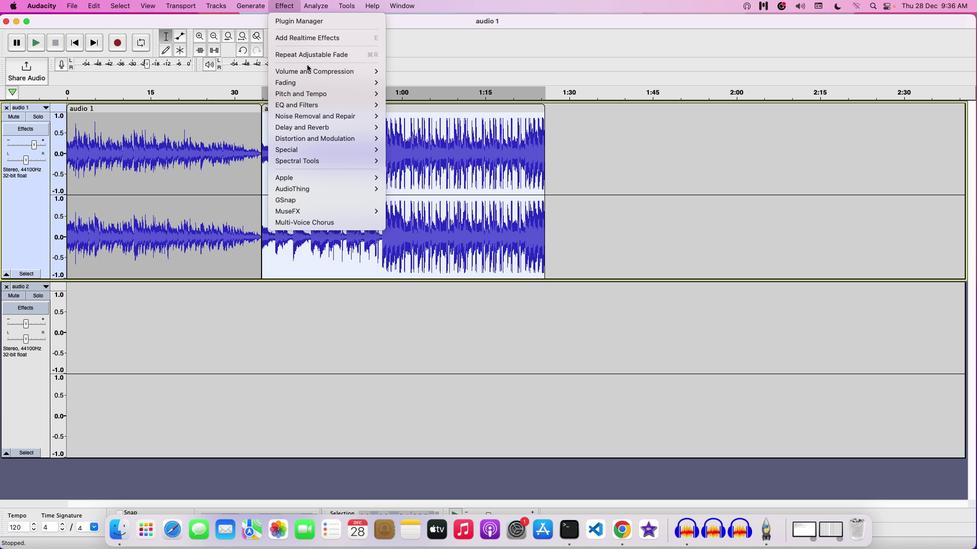 
Action: Mouse pressed left at (534, 223)
Screenshot: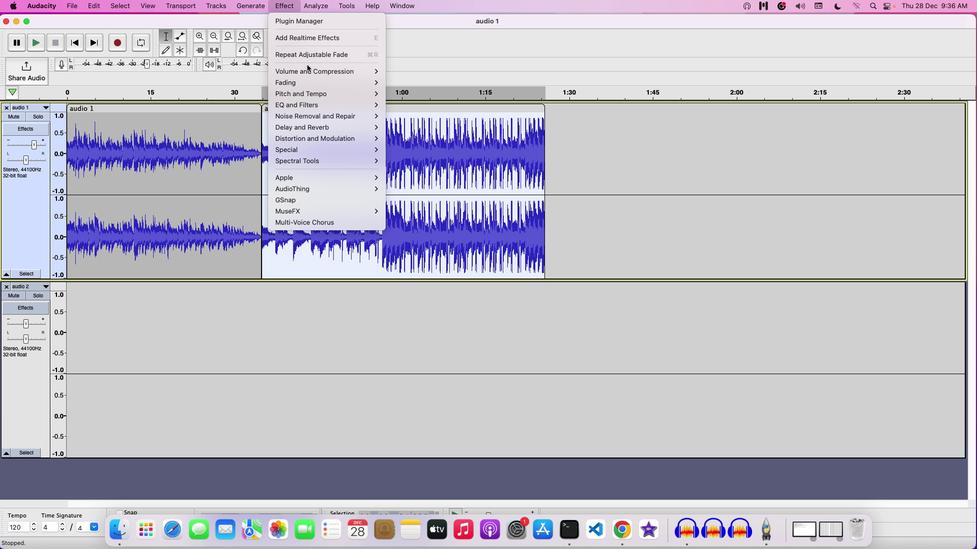 
Action: Mouse moved to (563, 239)
Screenshot: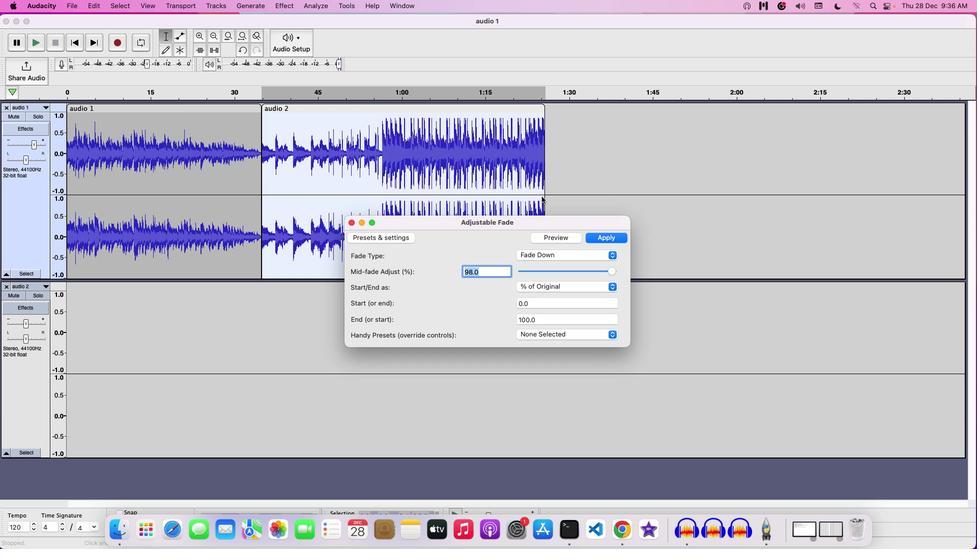 
Action: Mouse pressed left at (563, 239)
Screenshot: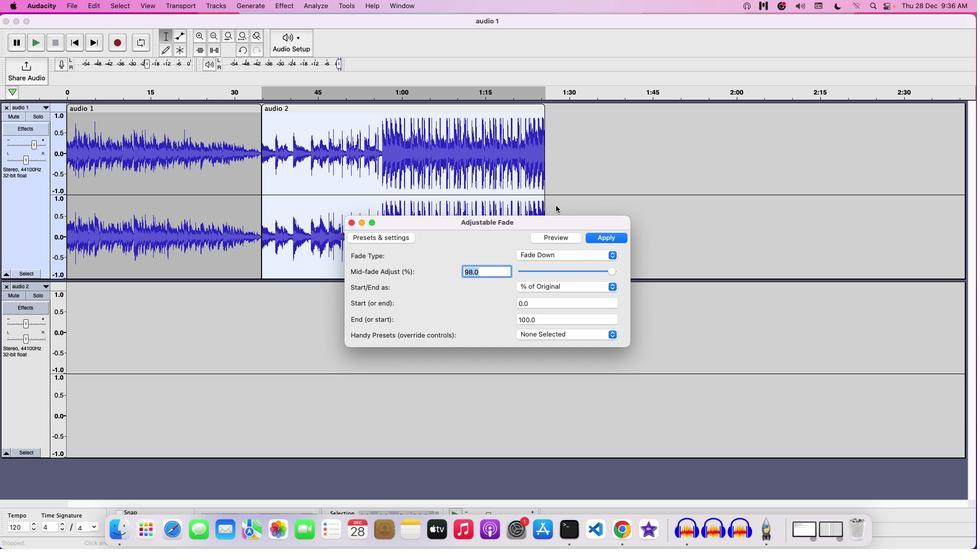
Action: Mouse moved to (586, 278)
Screenshot: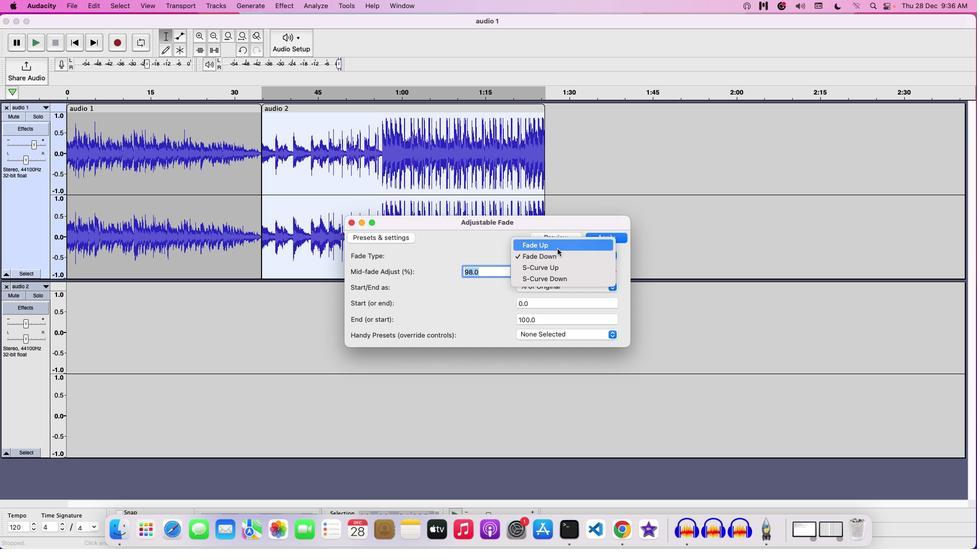
Action: Mouse pressed left at (586, 278)
Screenshot: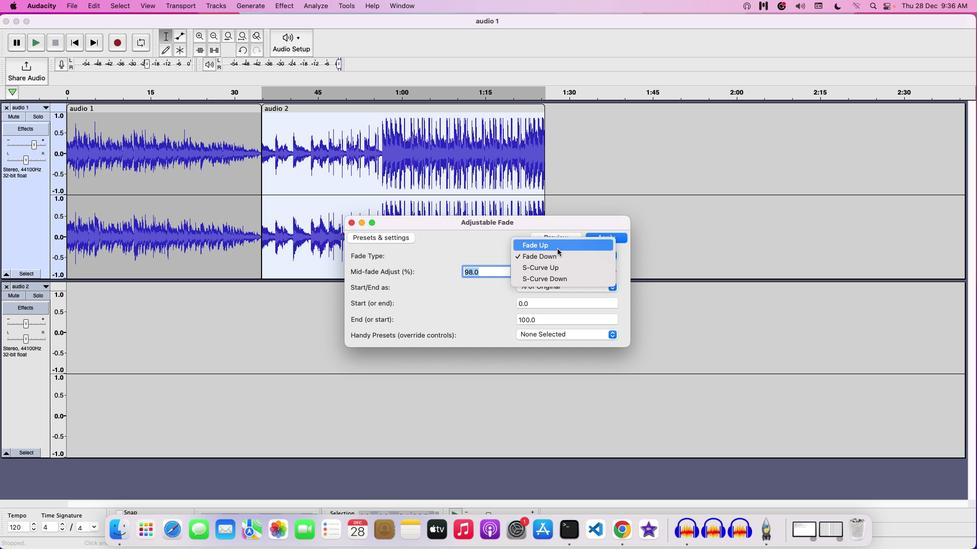 
Action: Mouse moved to (585, 276)
Screenshot: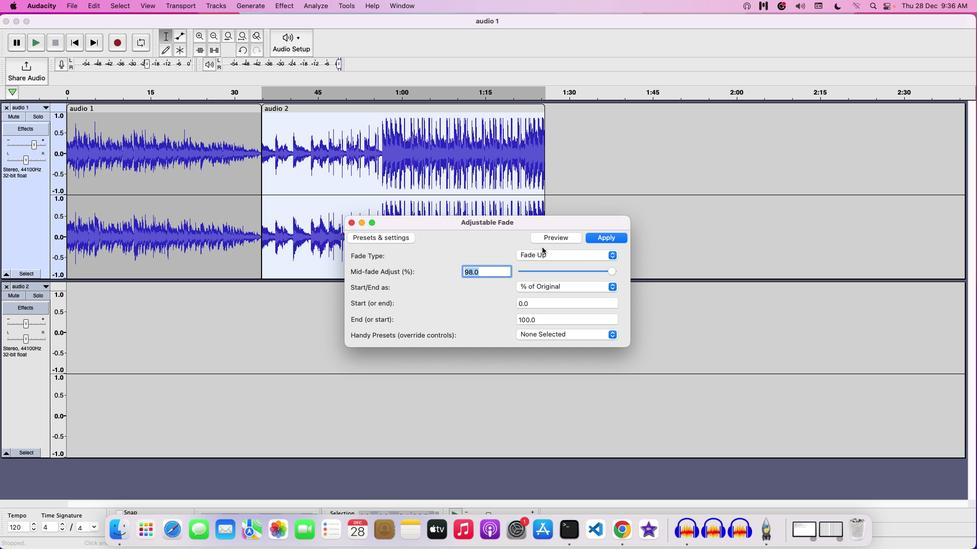 
Action: Mouse pressed left at (585, 276)
Screenshot: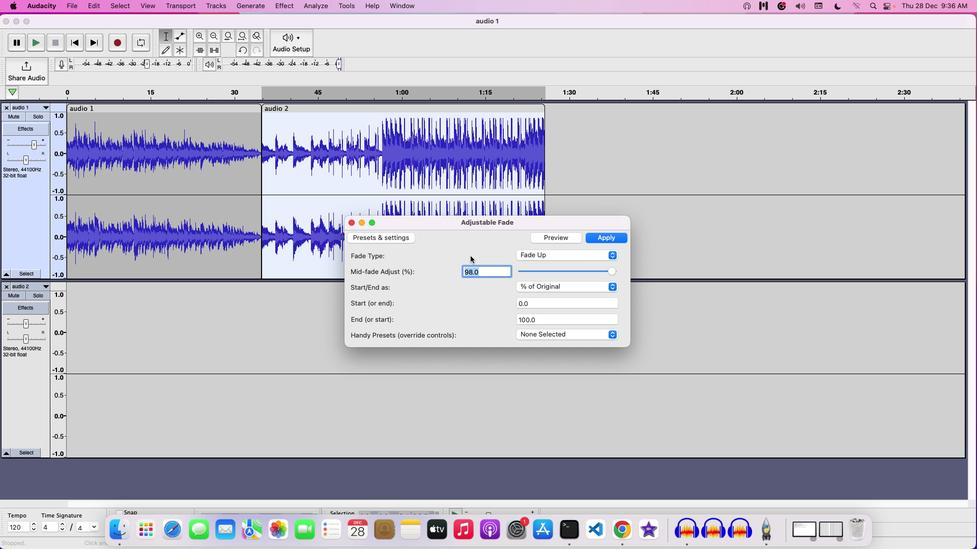 
Action: Mouse moved to (595, 273)
Screenshot: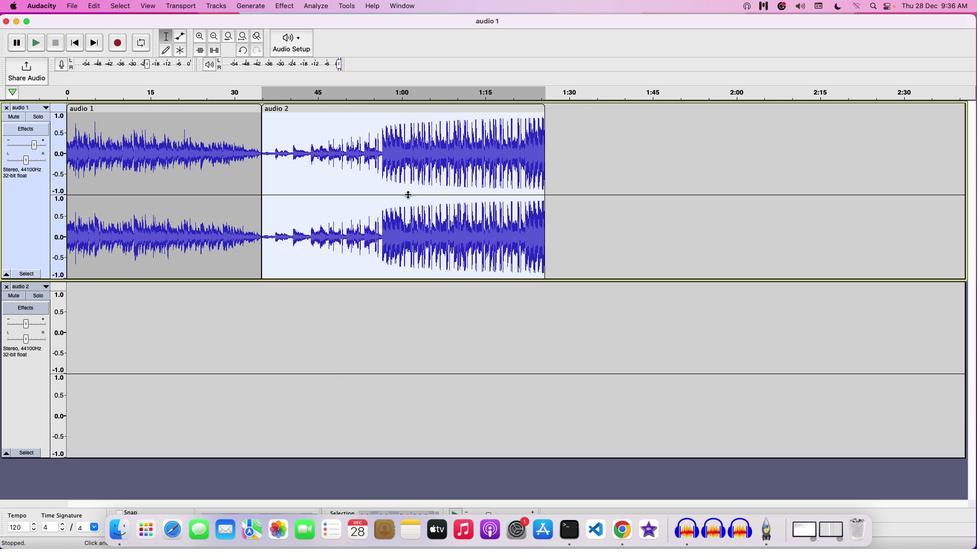 
Action: Mouse pressed left at (595, 273)
Screenshot: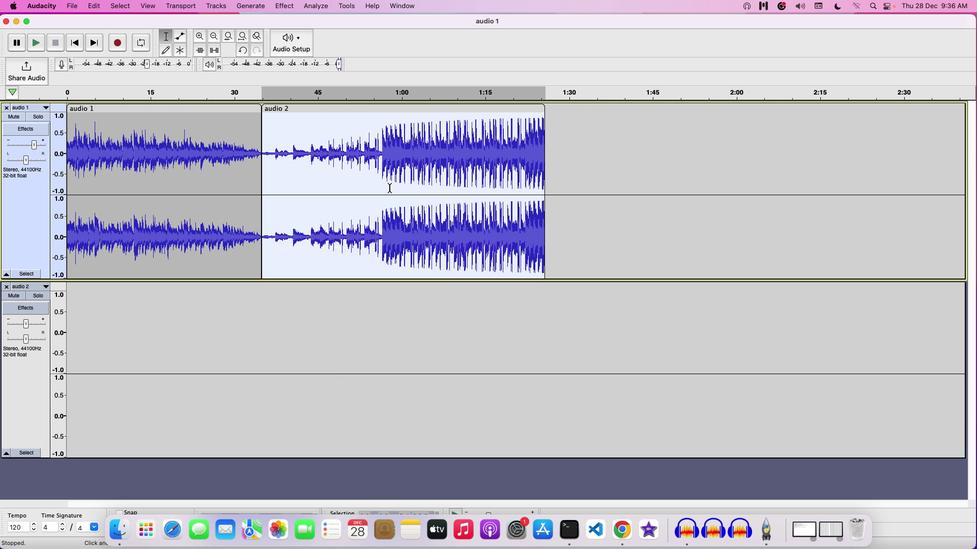 
Action: Mouse moved to (521, 265)
Screenshot: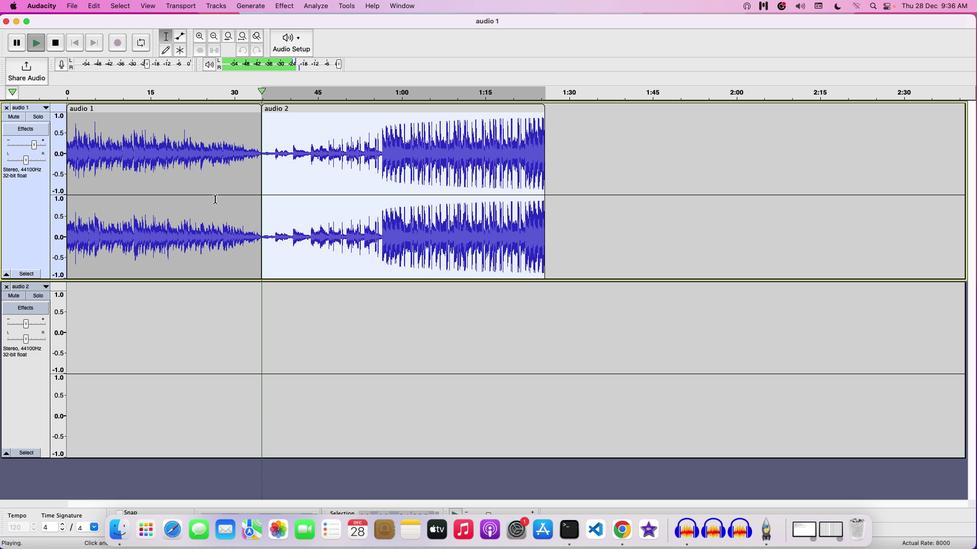 
Action: Key pressed Key.space
Screenshot: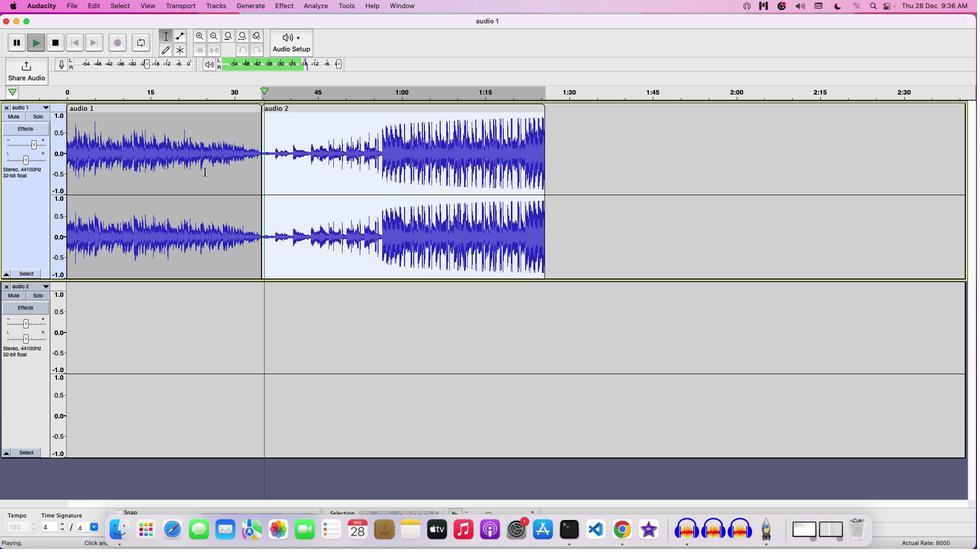 
Action: Mouse moved to (519, 259)
Screenshot: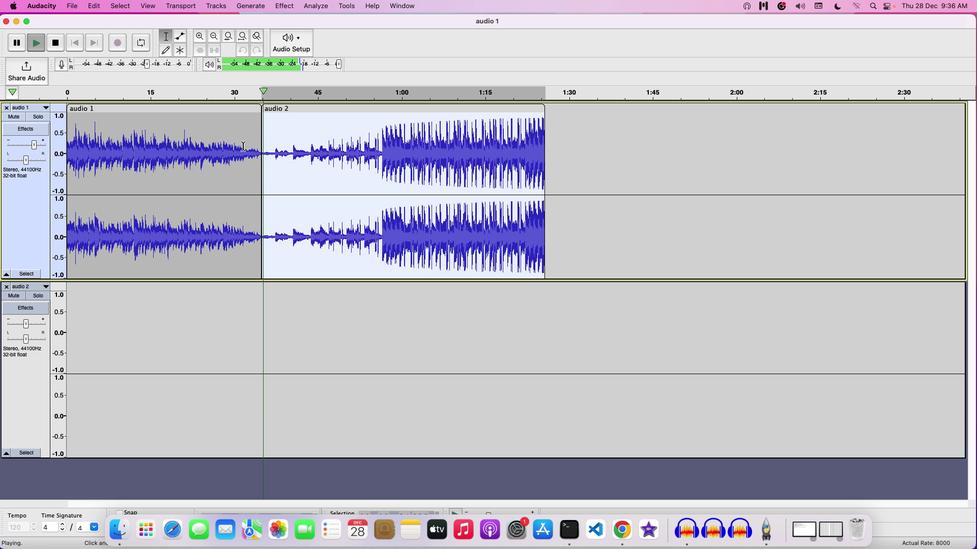 
Action: Key pressed Key.space
Screenshot: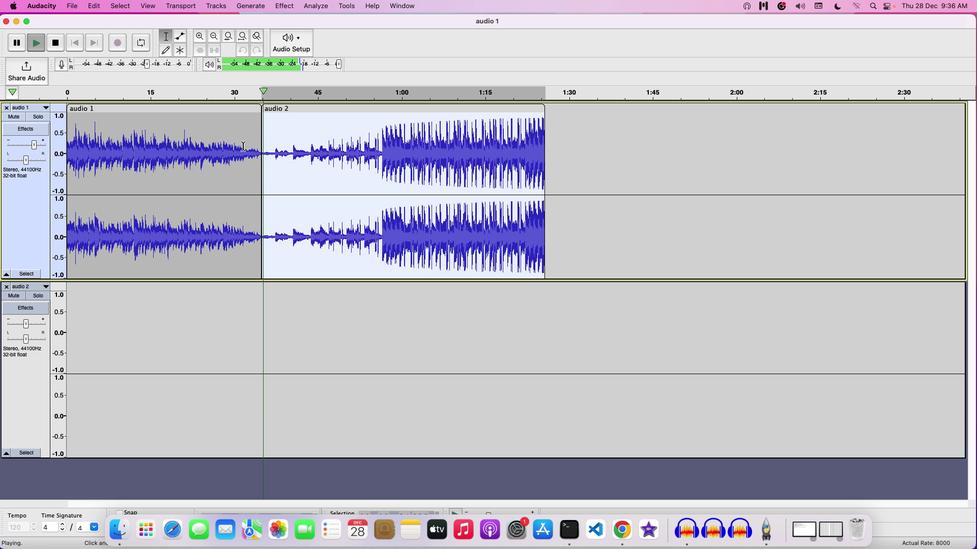
Action: Mouse moved to (526, 253)
Screenshot: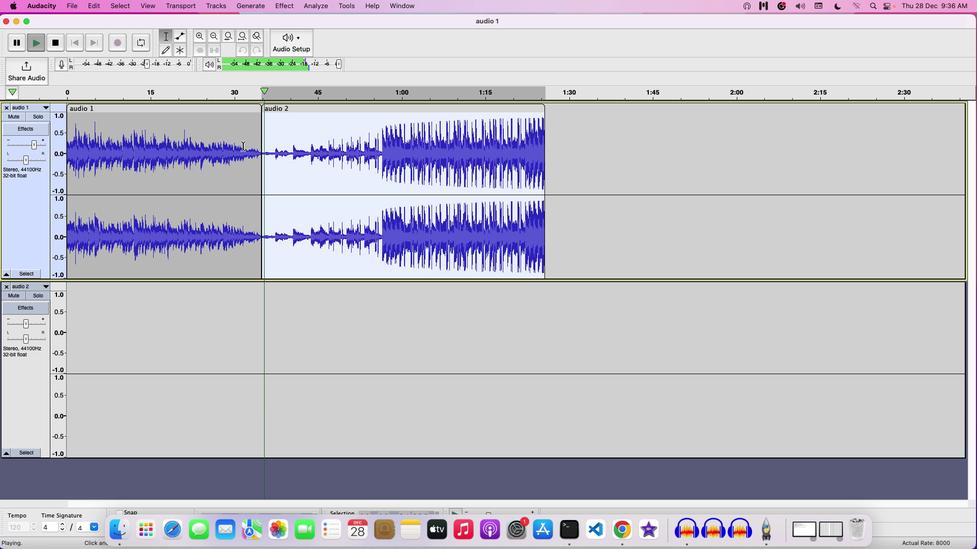 
Action: Key pressed Key.space
Screenshot: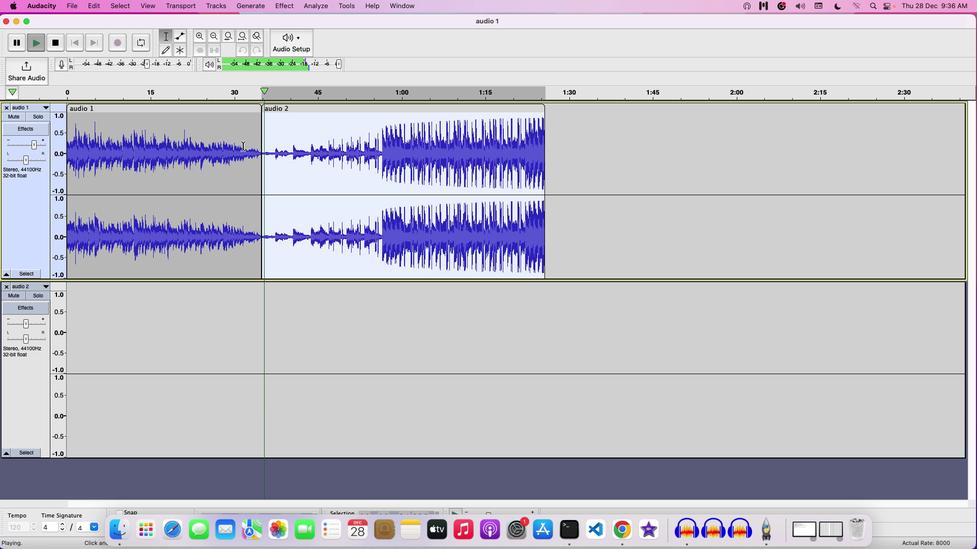 
Action: Mouse moved to (522, 253)
Screenshot: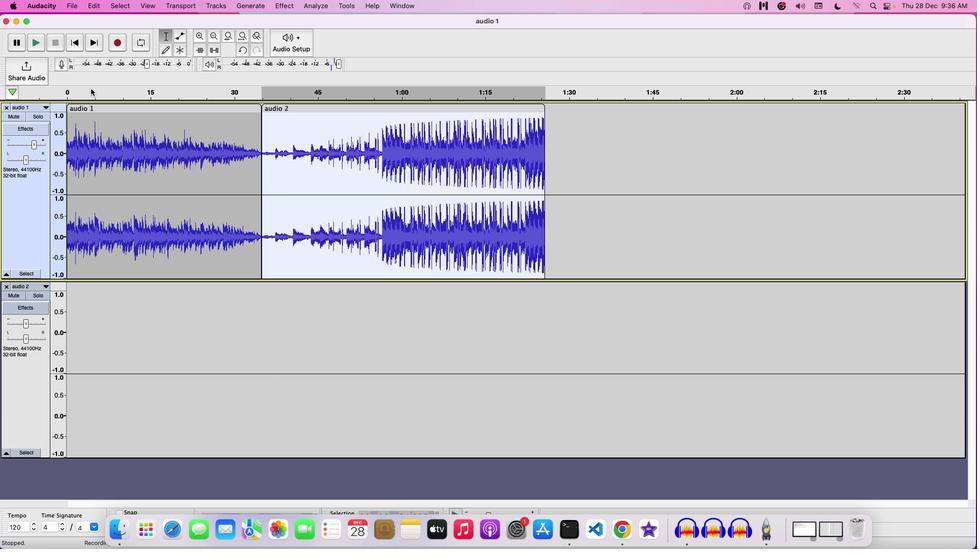 
Action: Key pressed Key.space
Screenshot: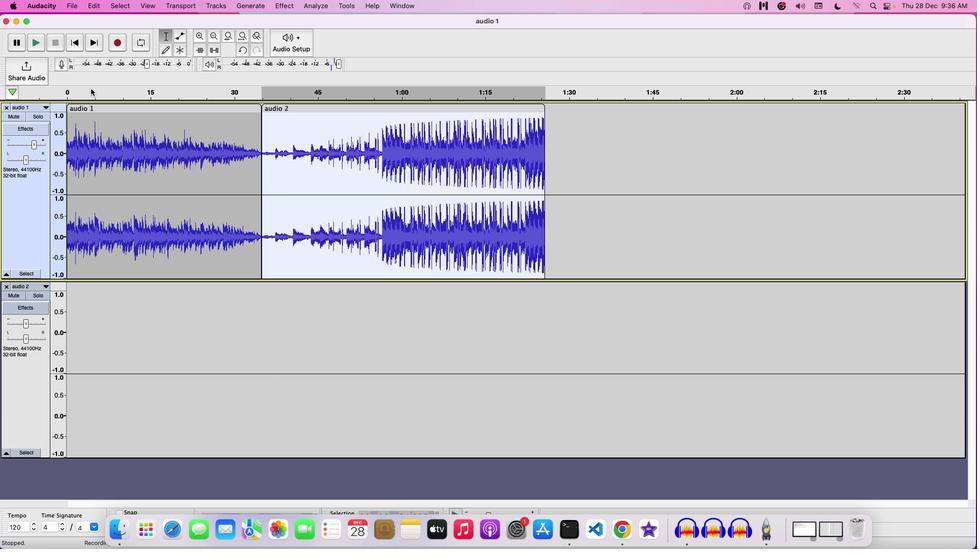 
Action: Mouse moved to (494, 247)
Screenshot: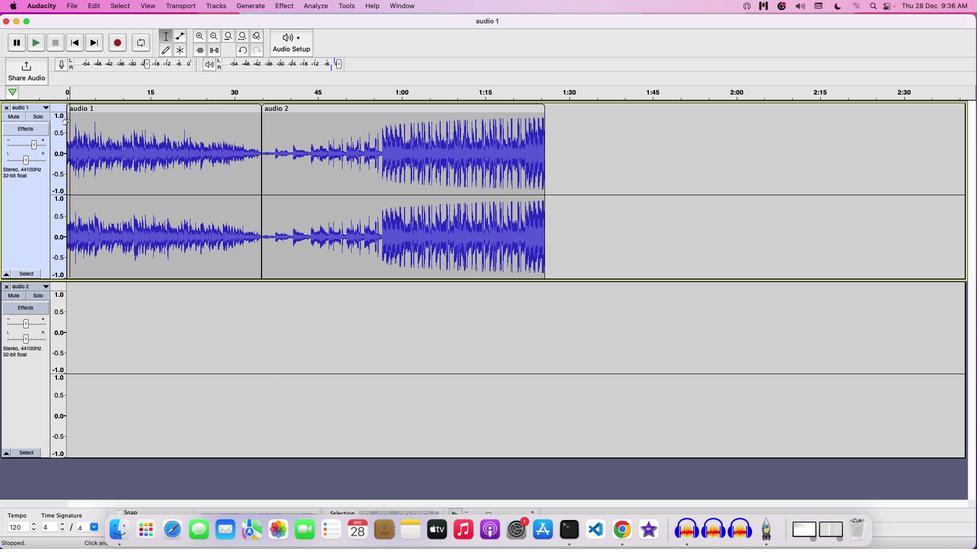
Action: Mouse pressed left at (494, 247)
Screenshot: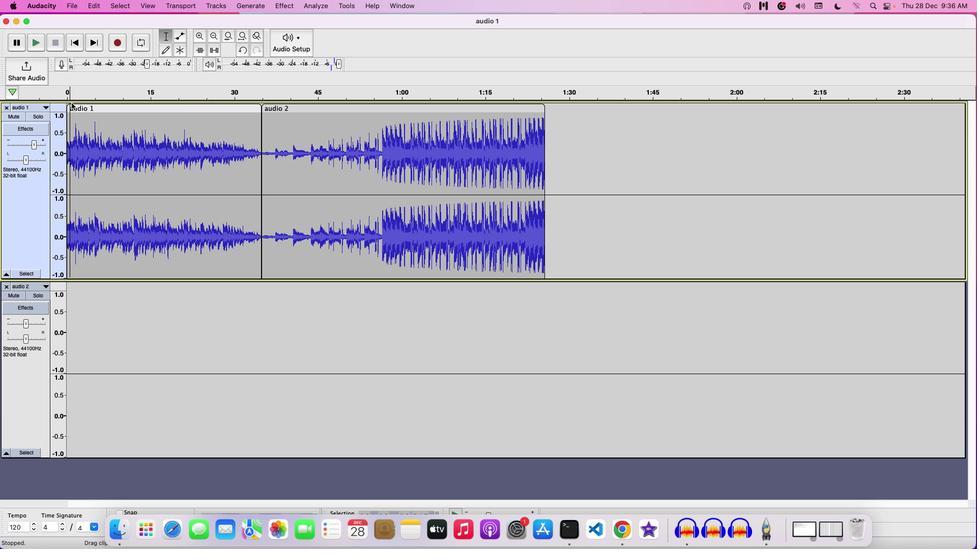 
Action: Mouse moved to (494, 241)
Screenshot: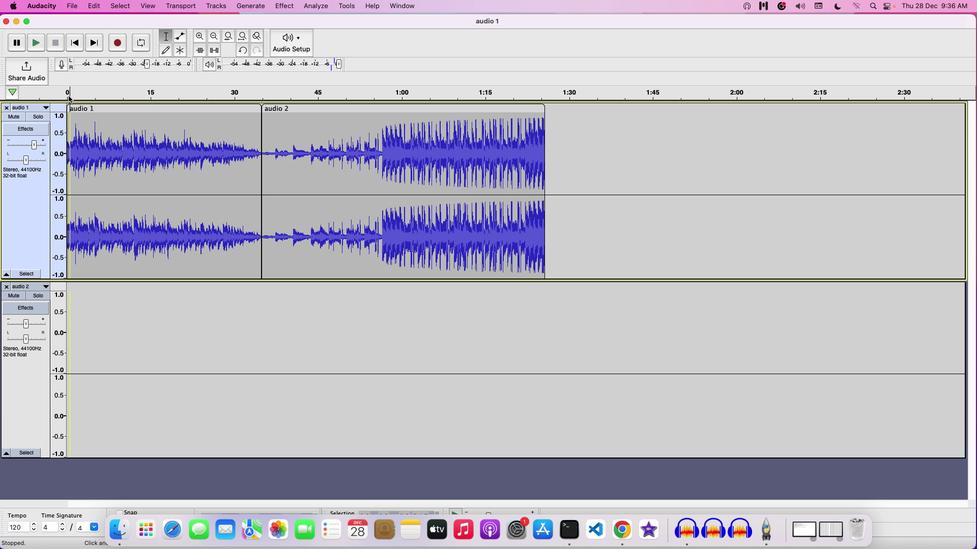 
Action: Mouse pressed left at (494, 241)
Screenshot: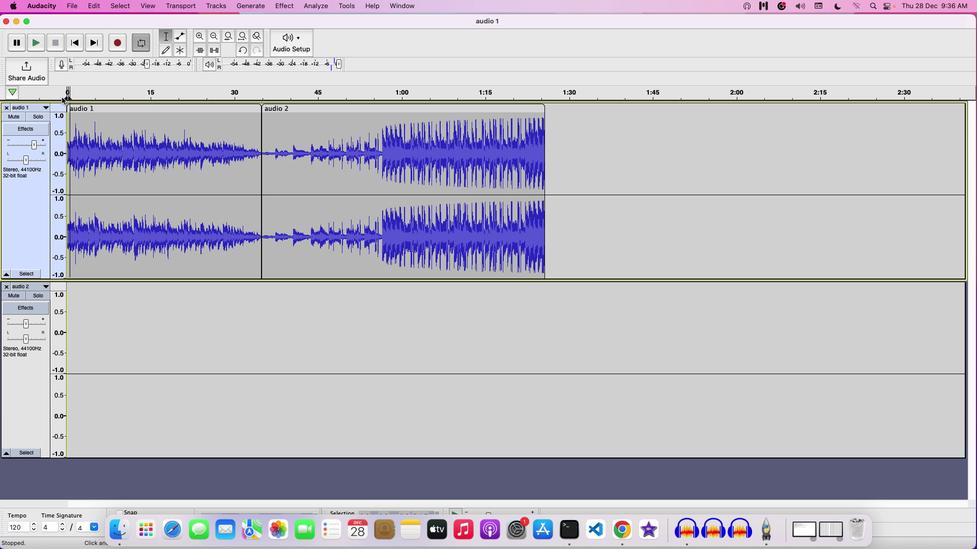 
Action: Mouse moved to (500, 246)
Screenshot: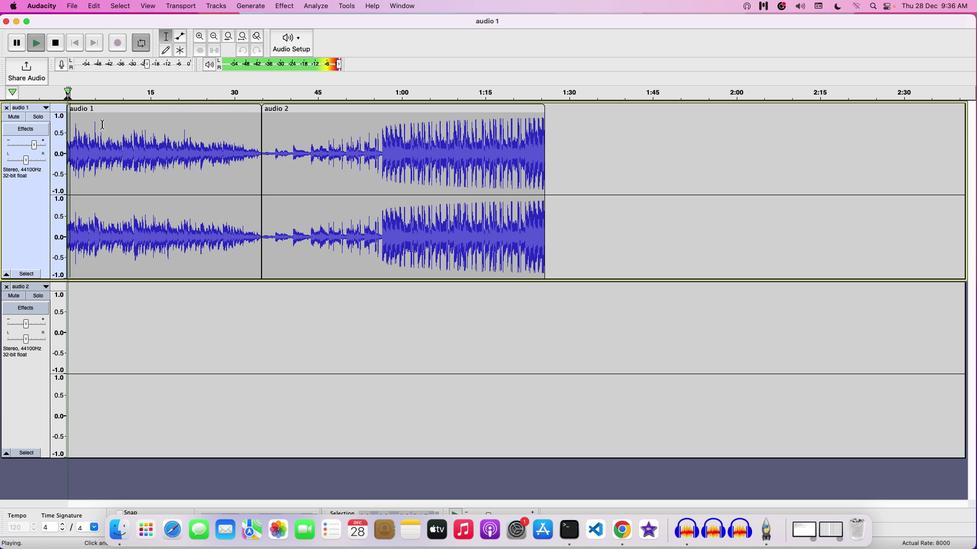 
Action: Key pressed Key.space
Screenshot: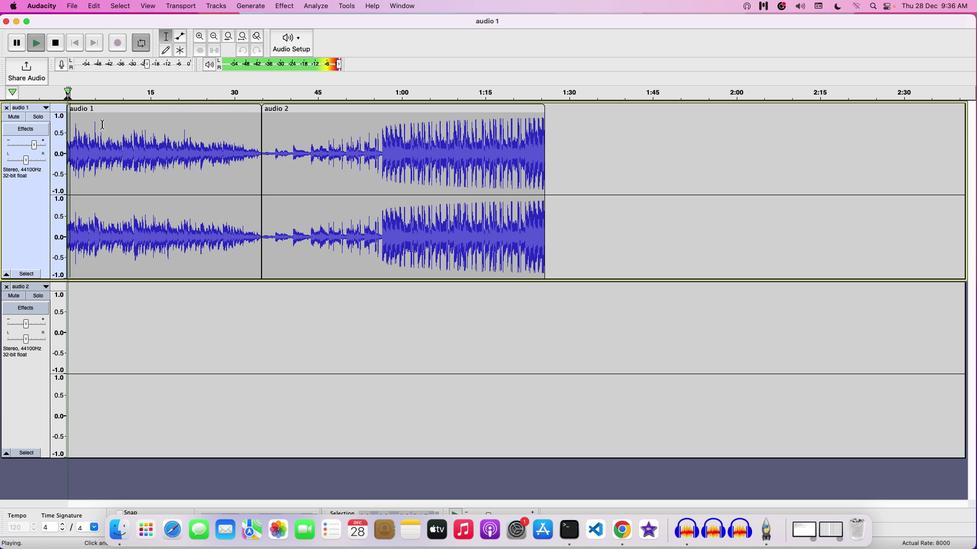 
Action: Mouse moved to (500, 251)
Screenshot: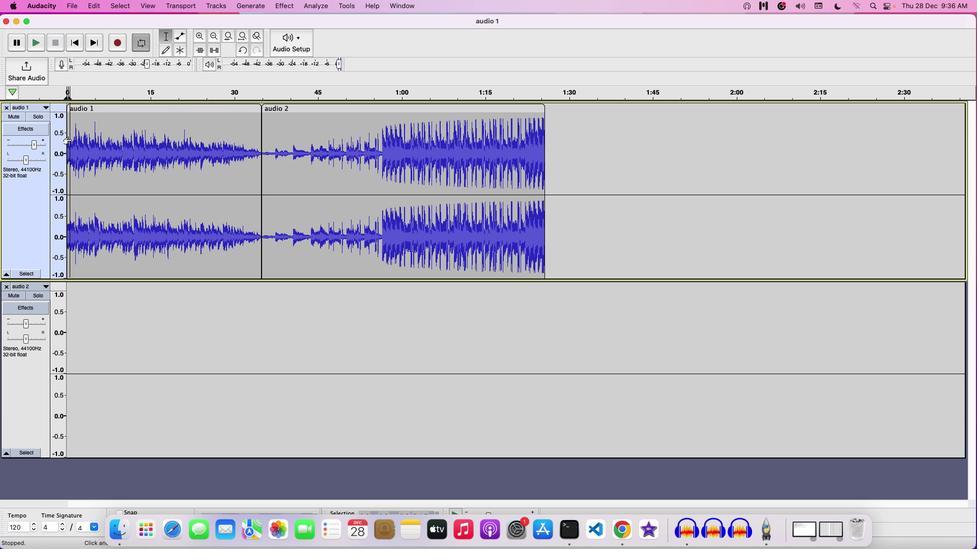 
Action: Key pressed Key.space
Screenshot: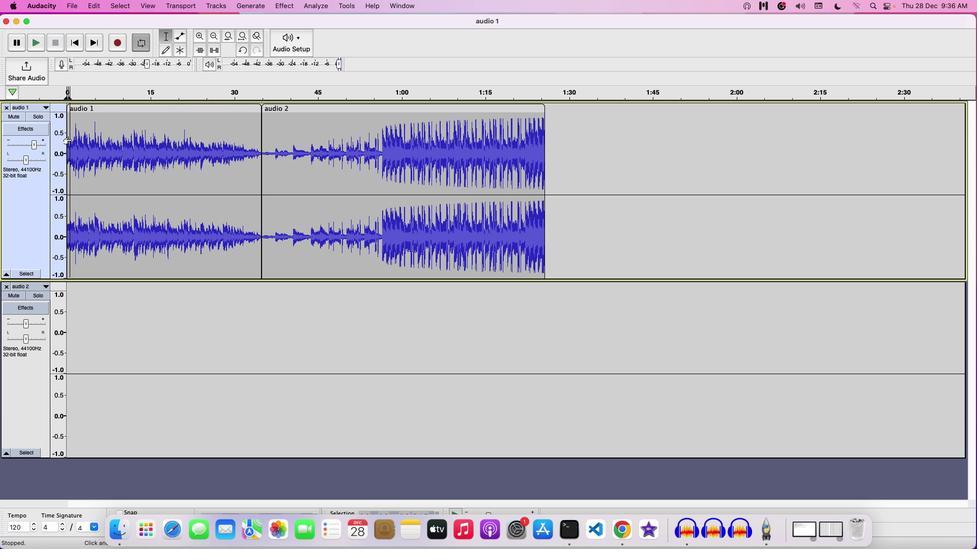 
Action: Mouse moved to (494, 252)
Screenshot: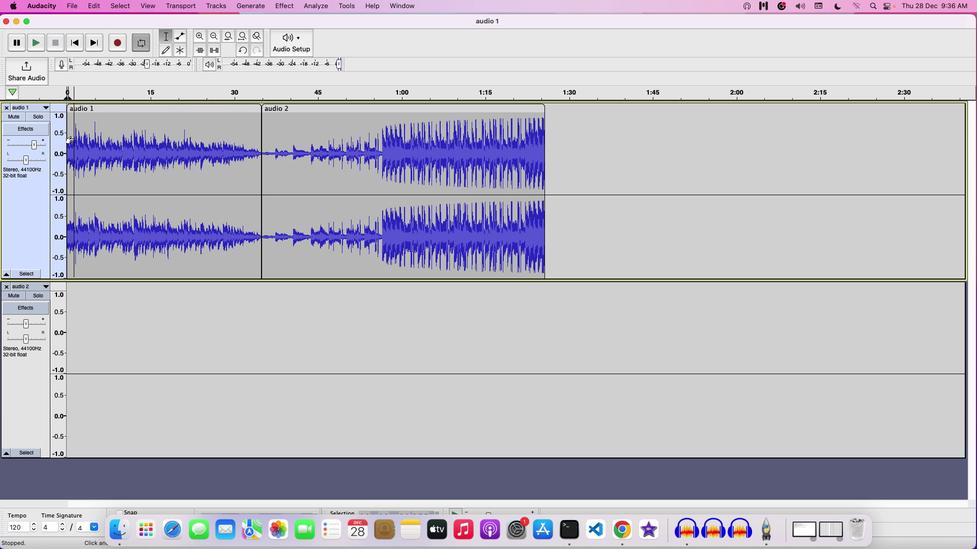 
Action: Mouse pressed left at (494, 252)
Screenshot: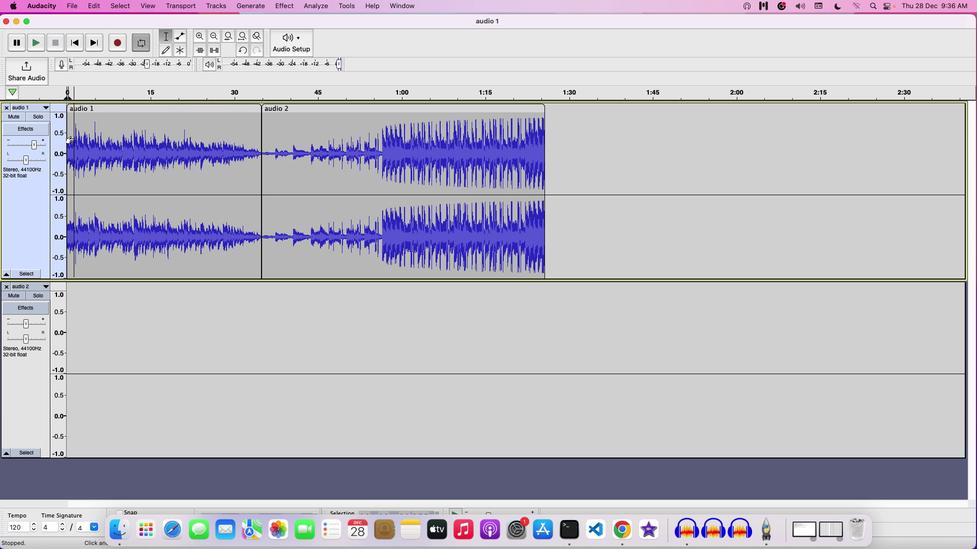 
Action: Mouse moved to (494, 251)
Screenshot: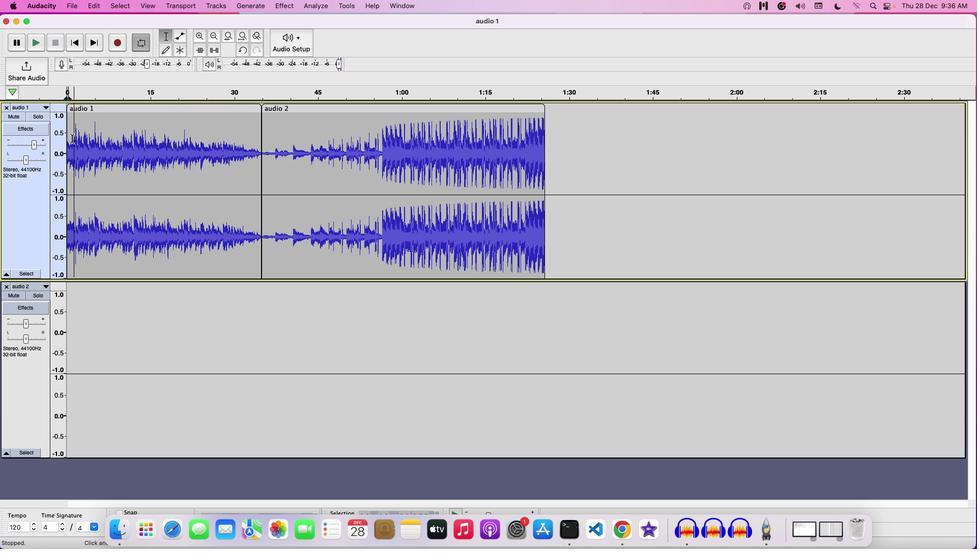 
Action: Mouse pressed left at (494, 251)
Screenshot: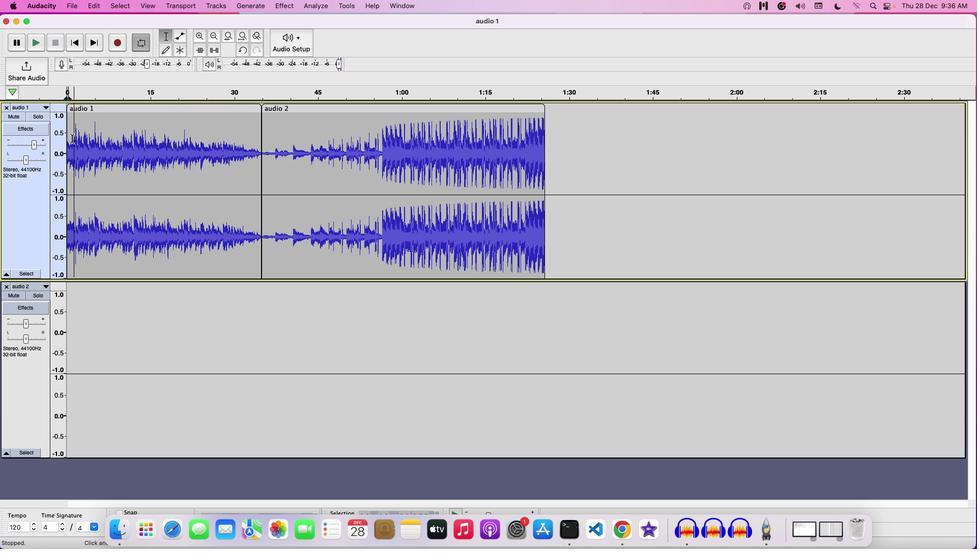 
Action: Mouse moved to (494, 251)
Screenshot: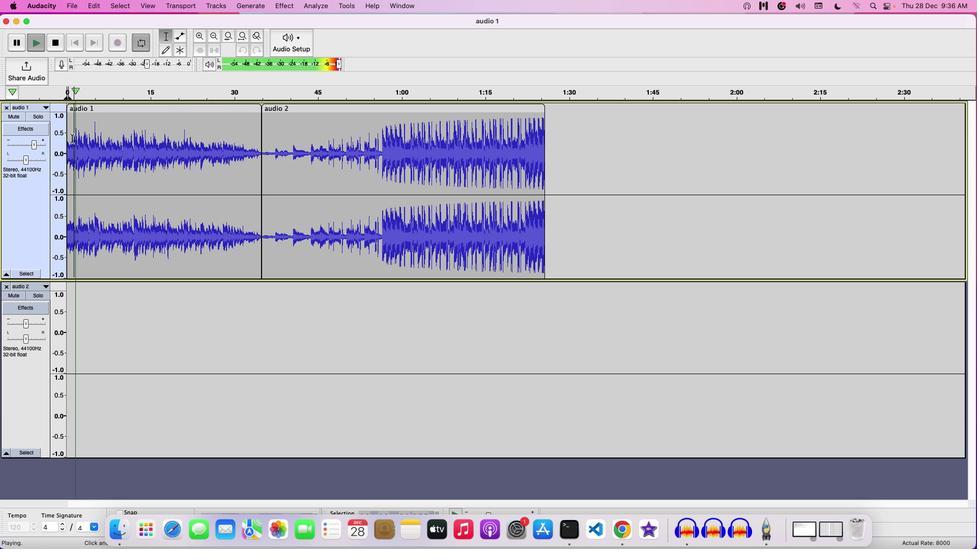 
Action: Key pressed Key.space
Screenshot: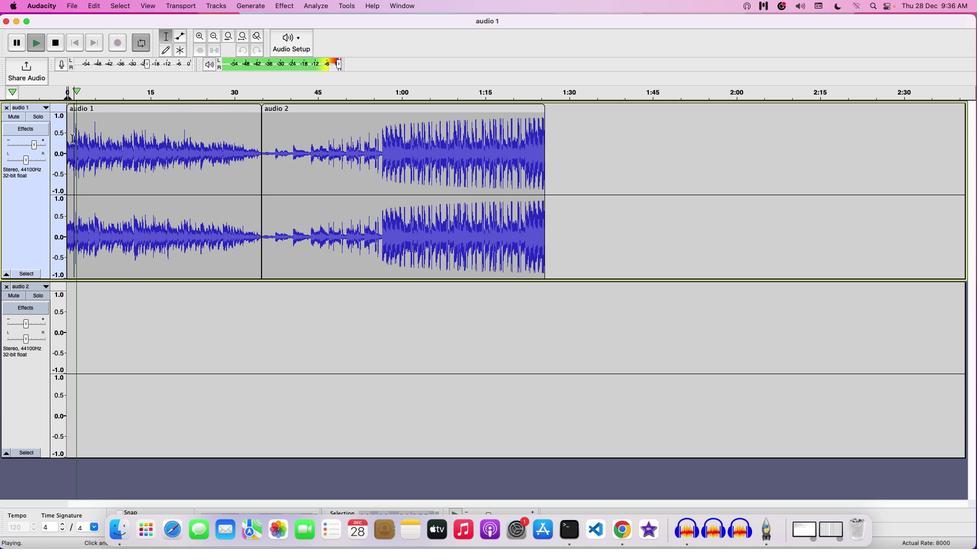 
Action: Mouse moved to (487, 253)
Screenshot: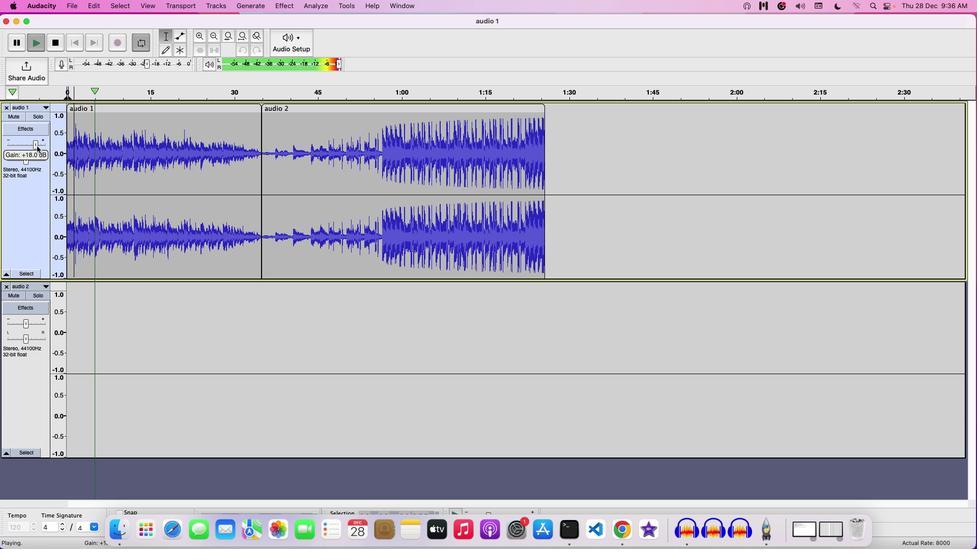 
Action: Mouse pressed left at (487, 253)
Screenshot: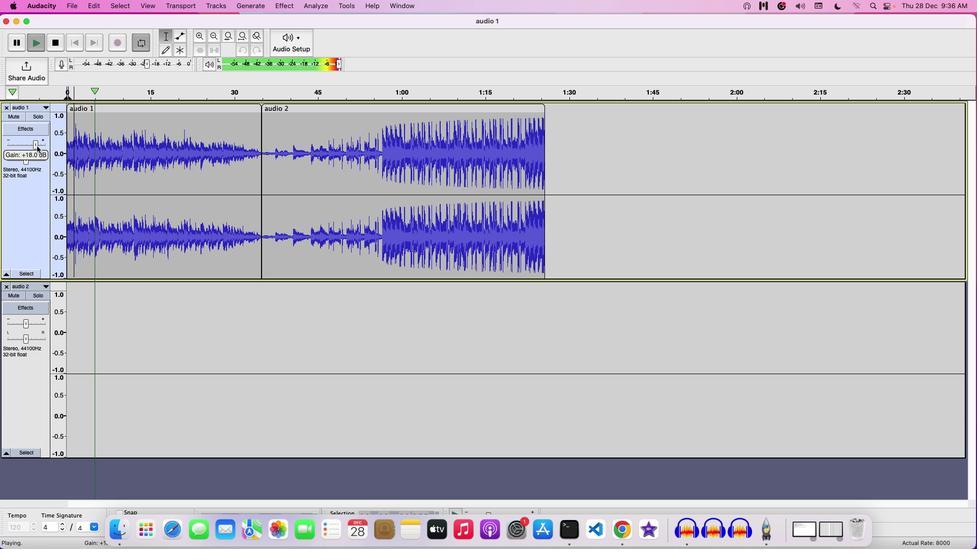 
Action: Mouse moved to (488, 253)
Screenshot: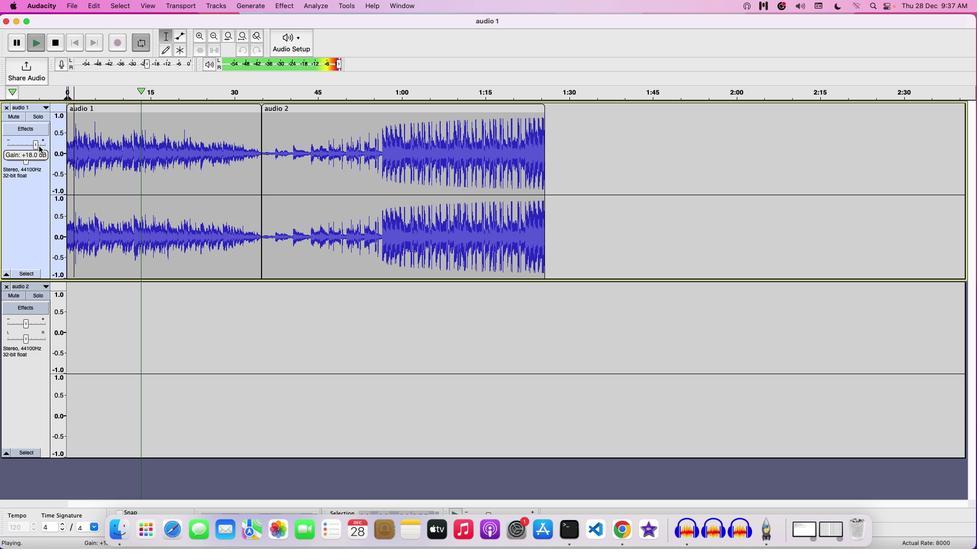 
Action: Mouse pressed left at (488, 253)
Screenshot: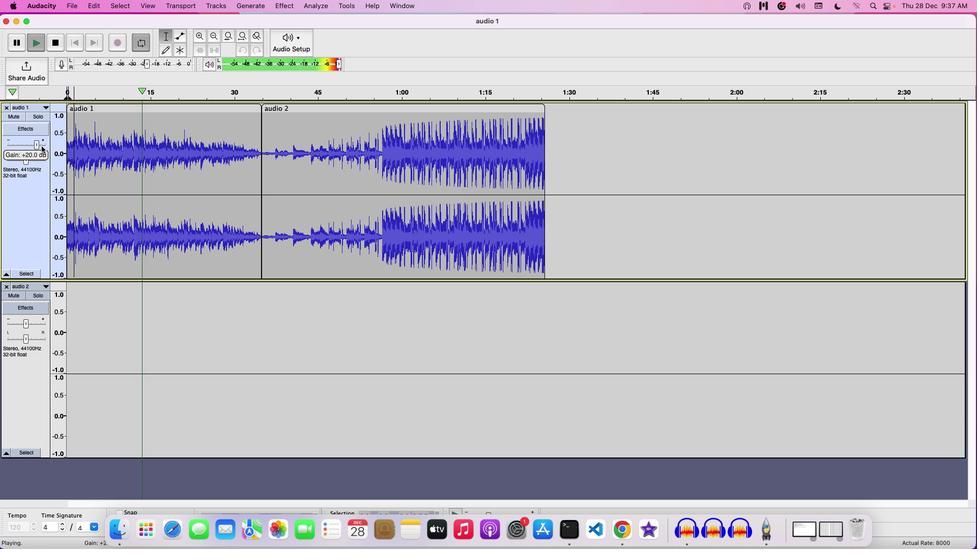 
Action: Mouse moved to (488, 253)
Screenshot: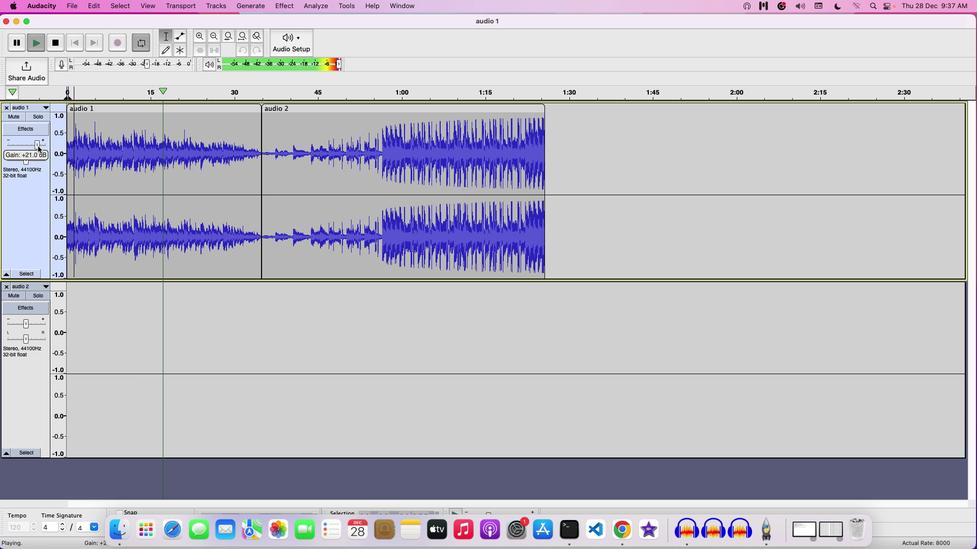 
Action: Mouse pressed left at (488, 253)
Screenshot: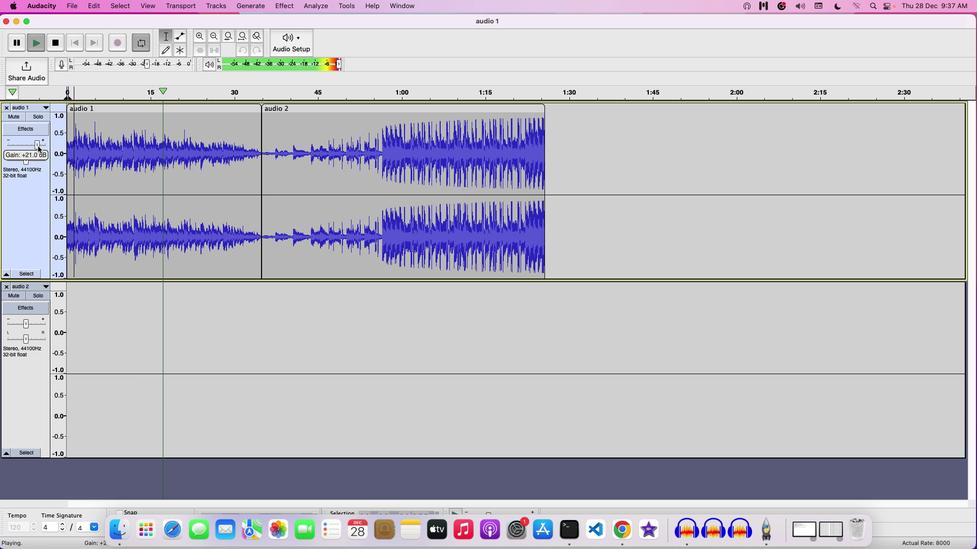 
Action: Mouse moved to (488, 270)
Screenshot: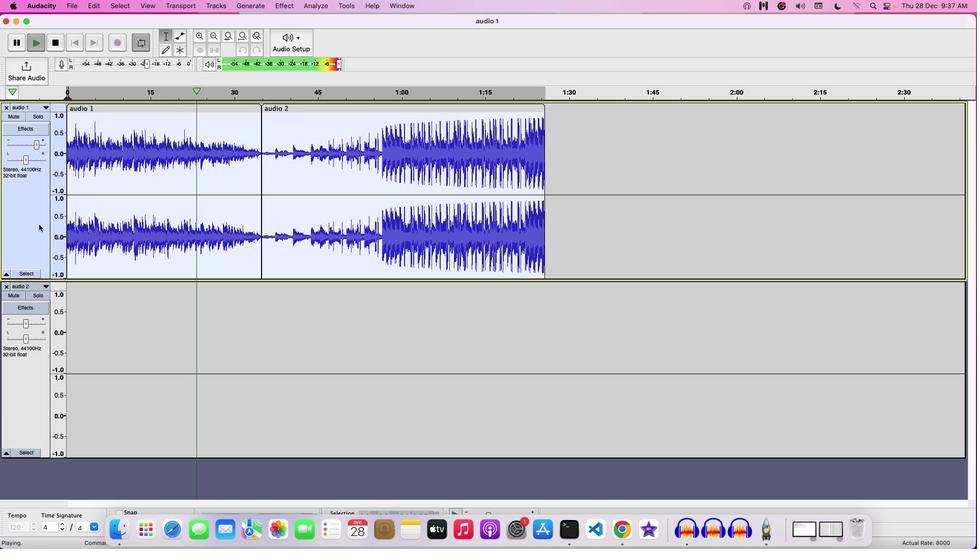
Action: Mouse pressed left at (488, 270)
Screenshot: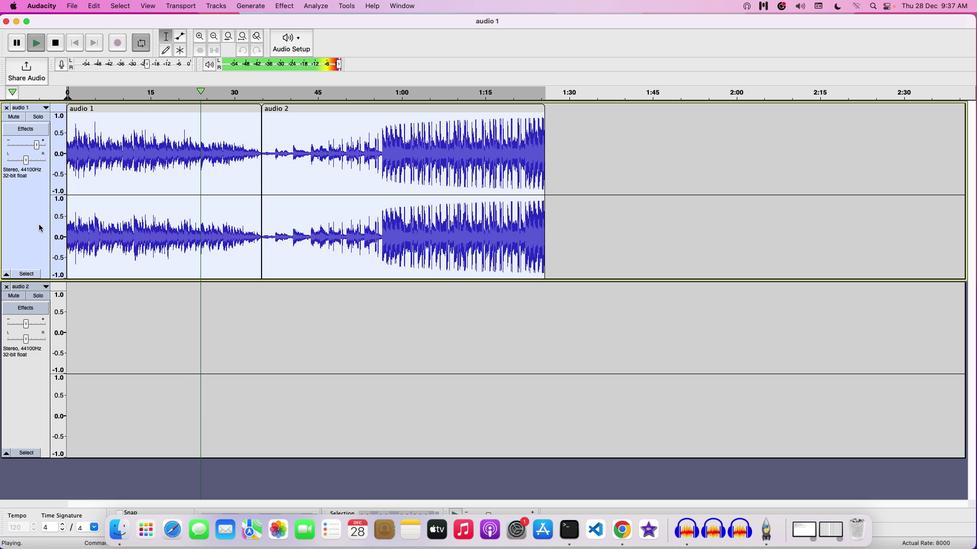 
Action: Mouse moved to (484, 271)
Screenshot: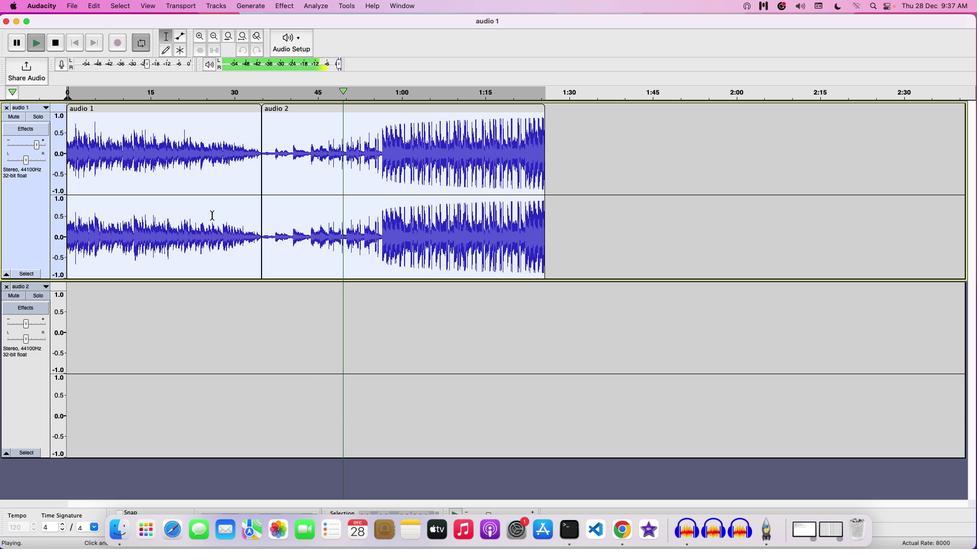 
Action: Mouse pressed left at (484, 271)
Screenshot: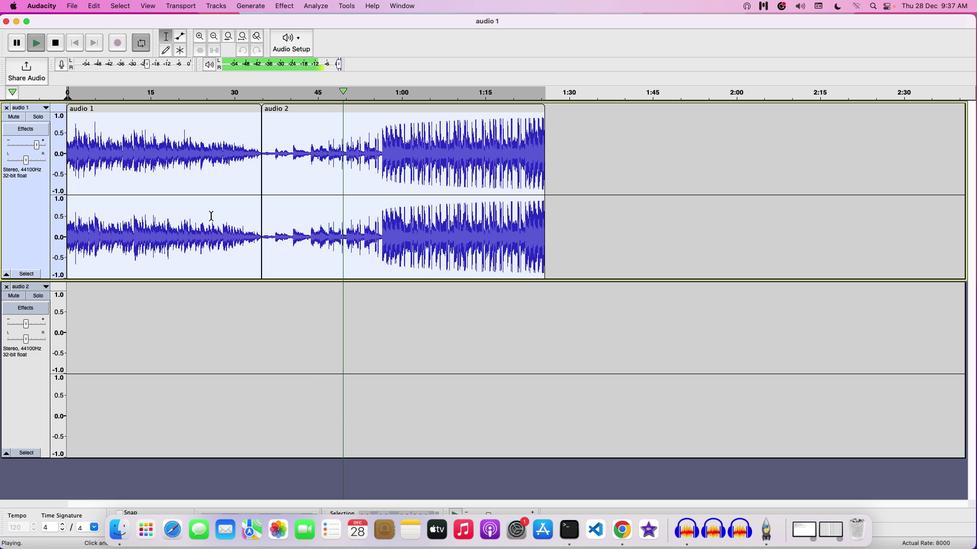 
Action: Mouse moved to (483, 285)
Screenshot: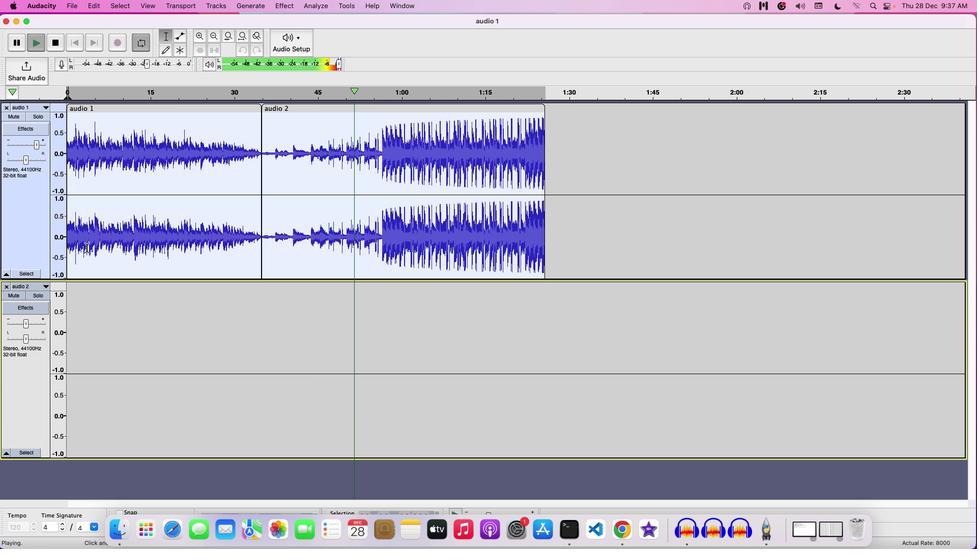 
Action: Mouse pressed left at (483, 285)
Screenshot: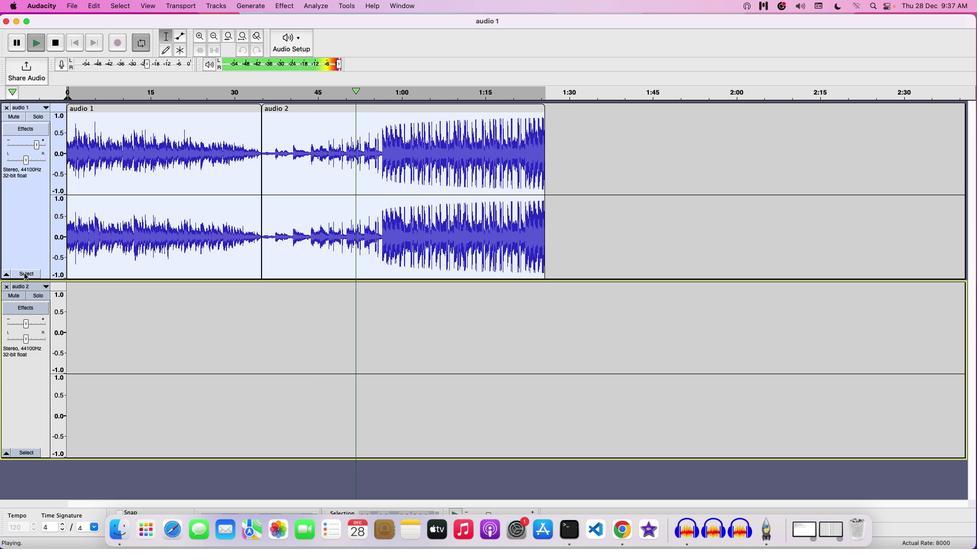 
Action: Mouse moved to (482, 285)
Screenshot: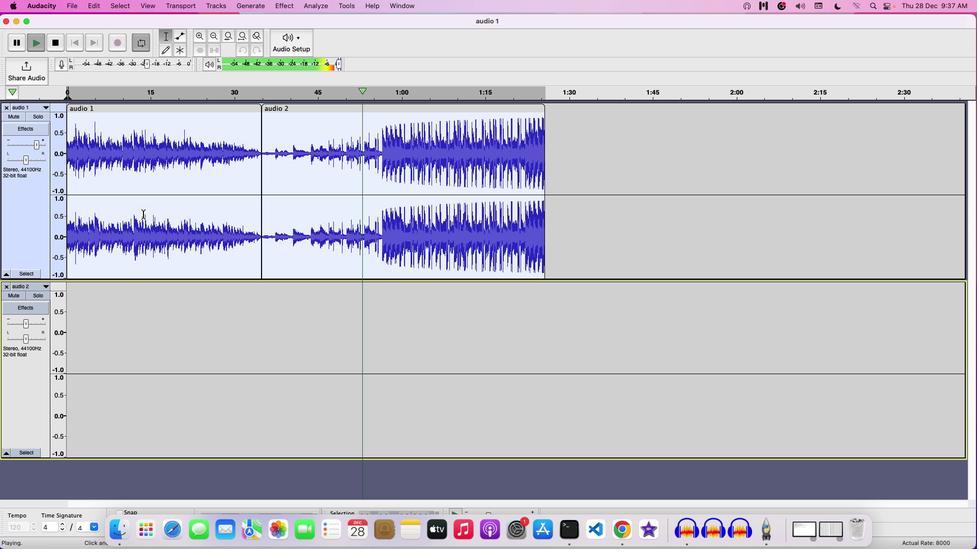 
Action: Mouse pressed left at (482, 285)
Screenshot: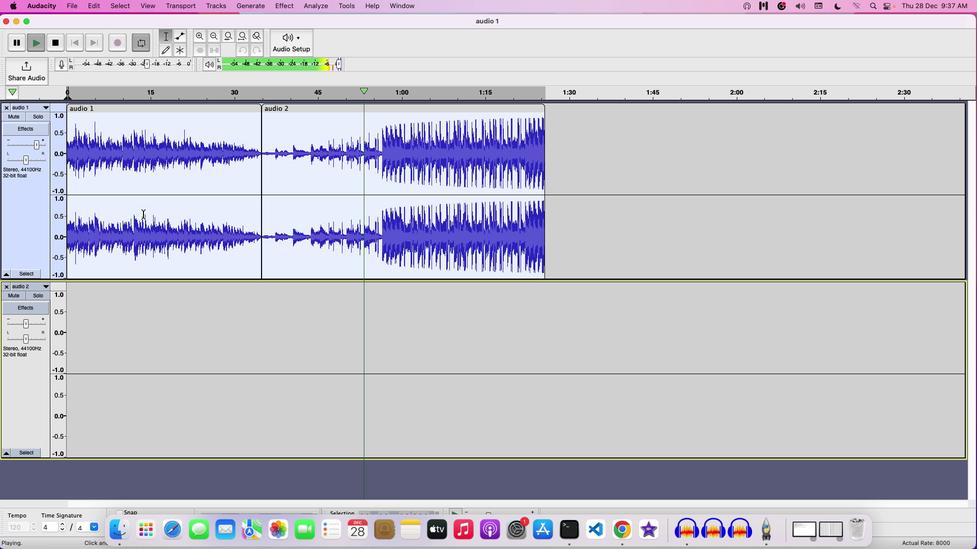 
Action: Mouse moved to (557, 264)
Screenshot: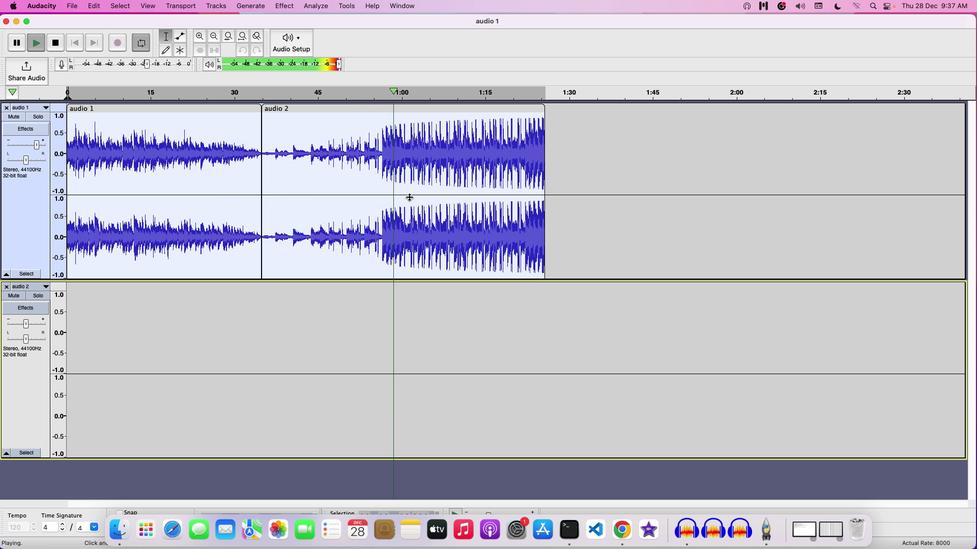
Action: Key pressed Key.space
Screenshot: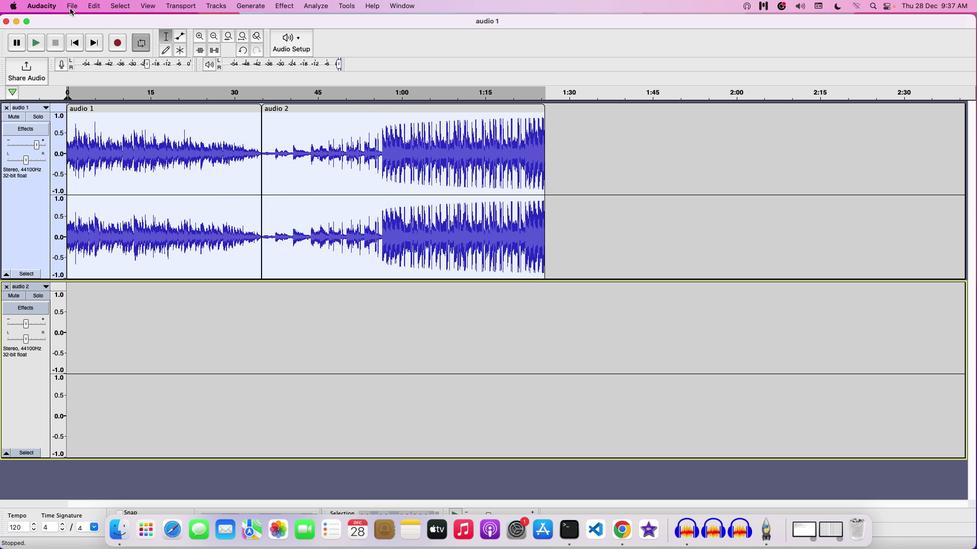 
Action: Mouse moved to (494, 222)
Screenshot: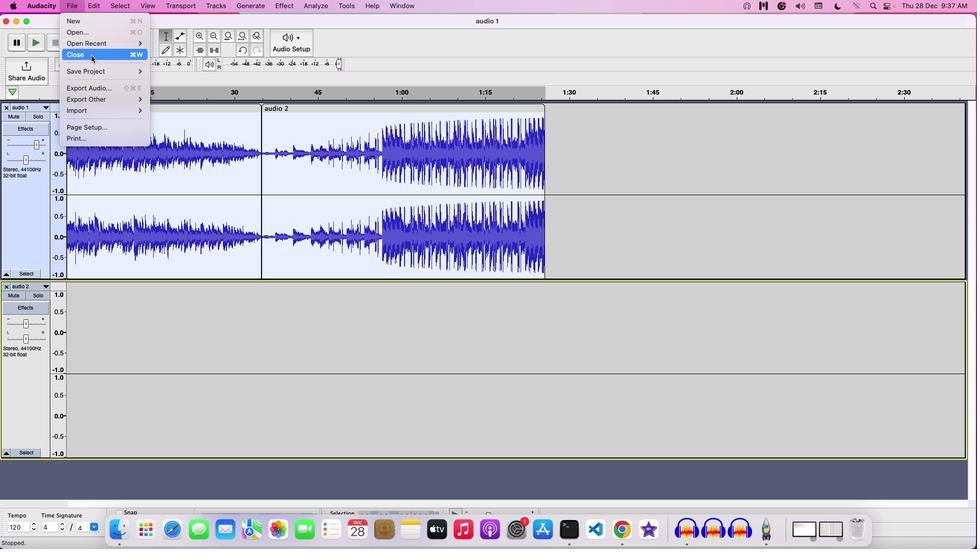 
Action: Mouse pressed left at (494, 222)
Screenshot: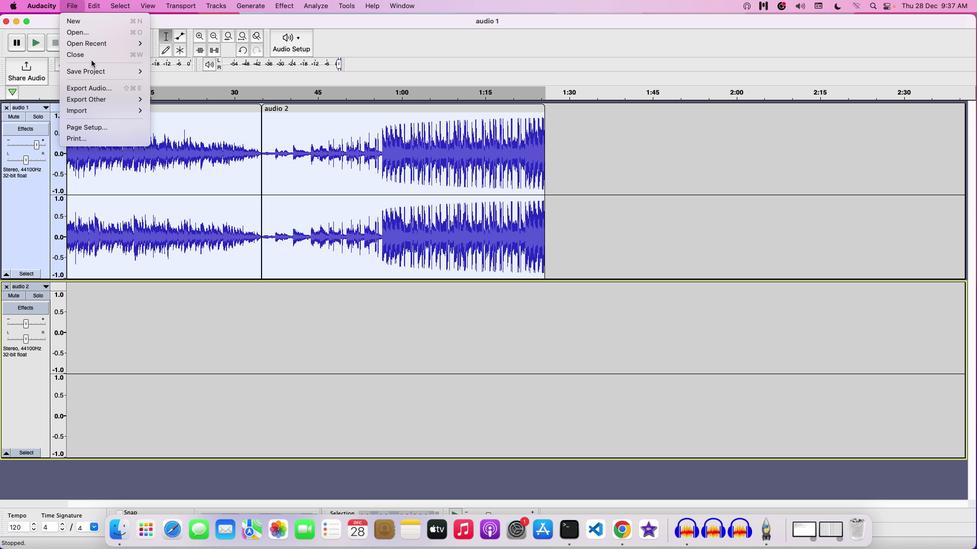 
Action: Mouse moved to (498, 235)
Screenshot: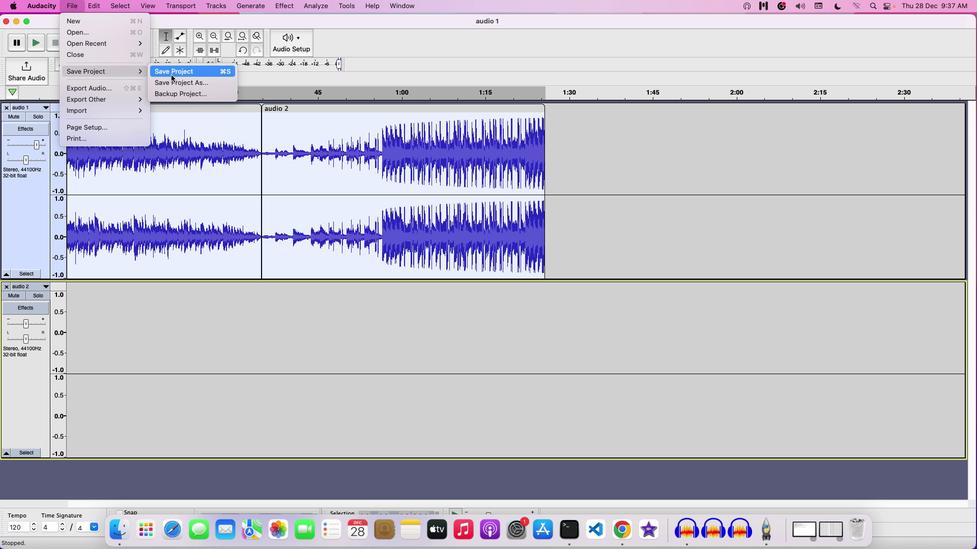 
Action: Mouse pressed left at (498, 235)
Screenshot: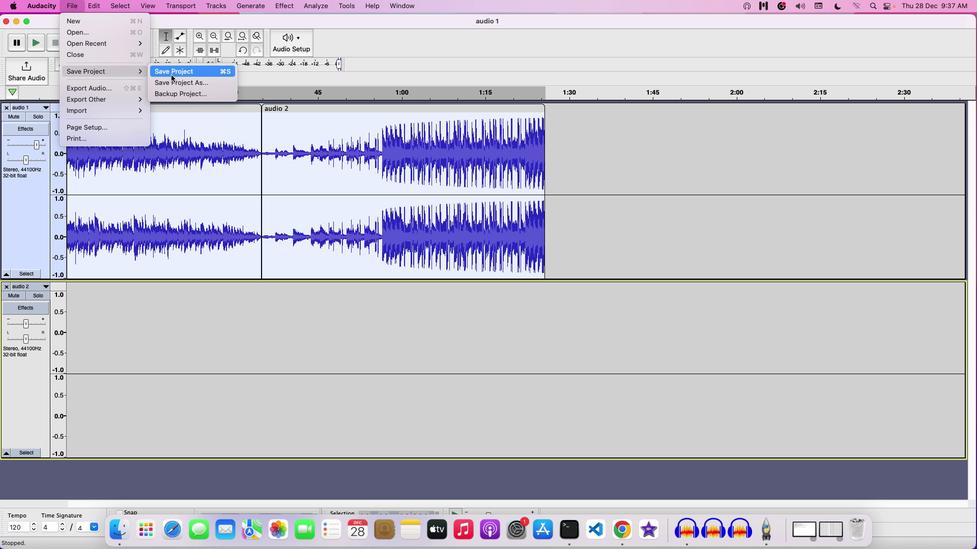 
Action: Mouse moved to (513, 237)
Screenshot: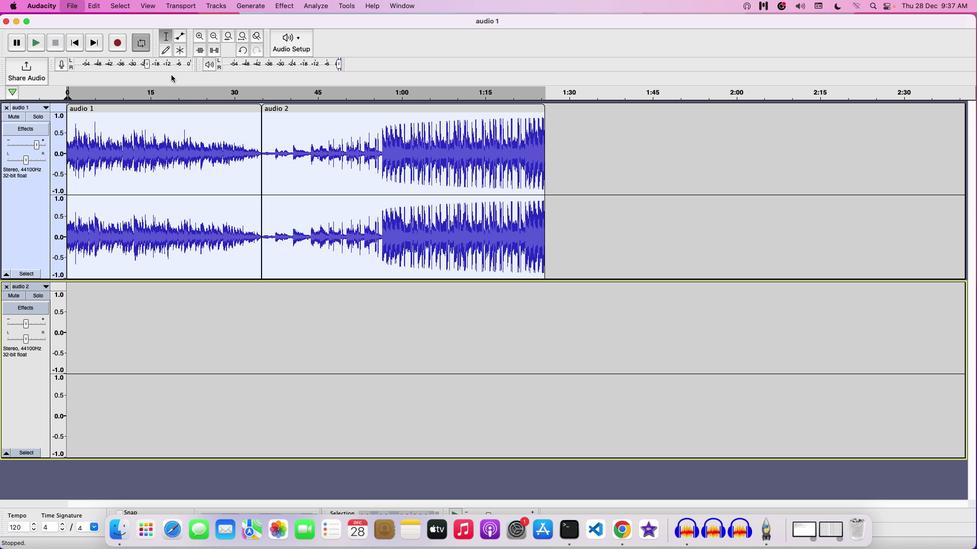 
Action: Mouse pressed left at (513, 237)
Screenshot: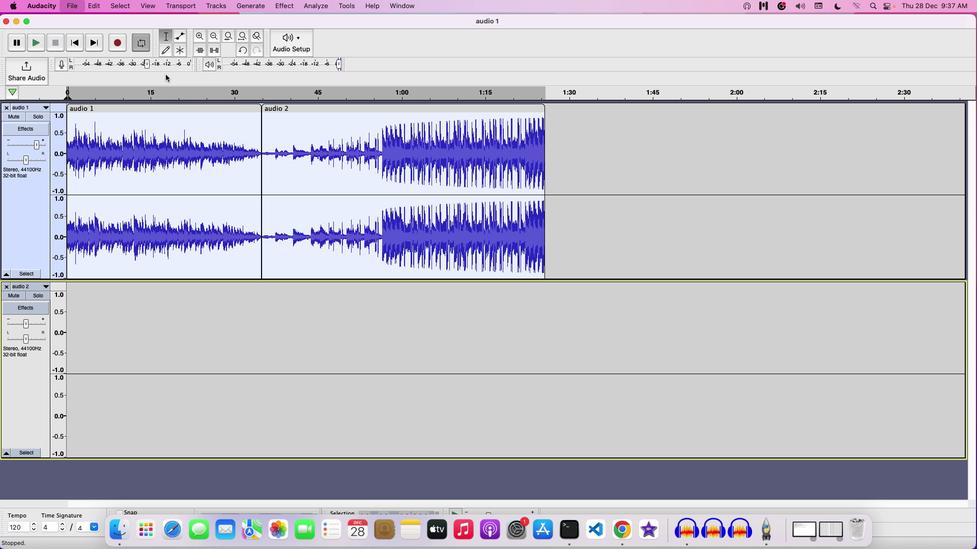 
Action: Mouse moved to (565, 250)
Screenshot: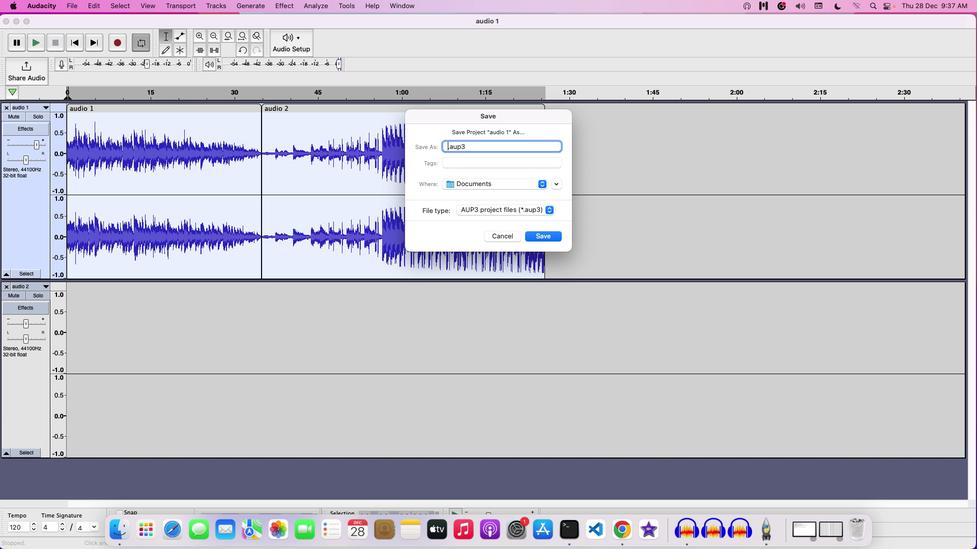 
Action: Key pressed Key.backspace'F''A''D''E'Key.space'I''N'Key.space'D'Key.backspace'F''A''D''E'Key.space'O''U''T'Key.space'R''F''F'Key.backspaceKey.backspaceKey.backspace'A''U''D''I''O'
Screenshot: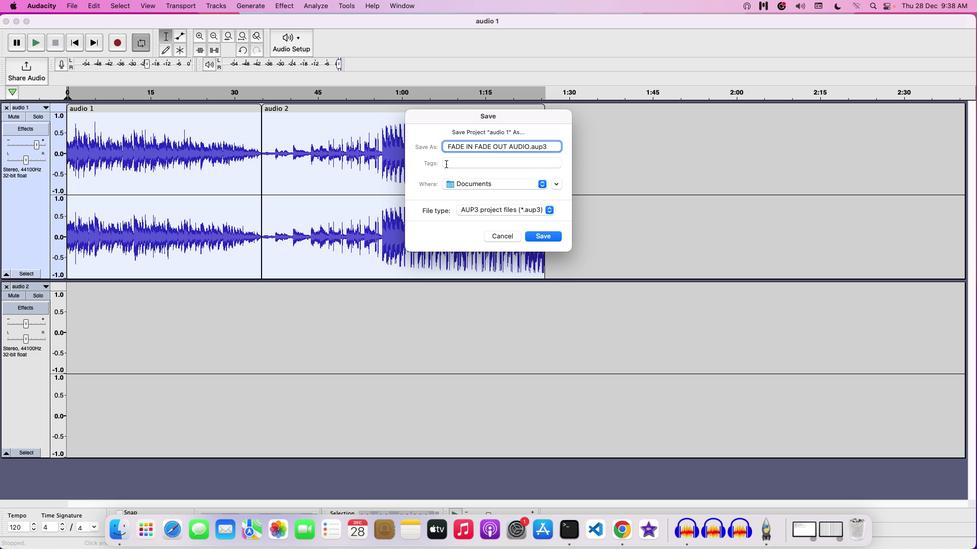 
Action: Mouse moved to (581, 273)
Screenshot: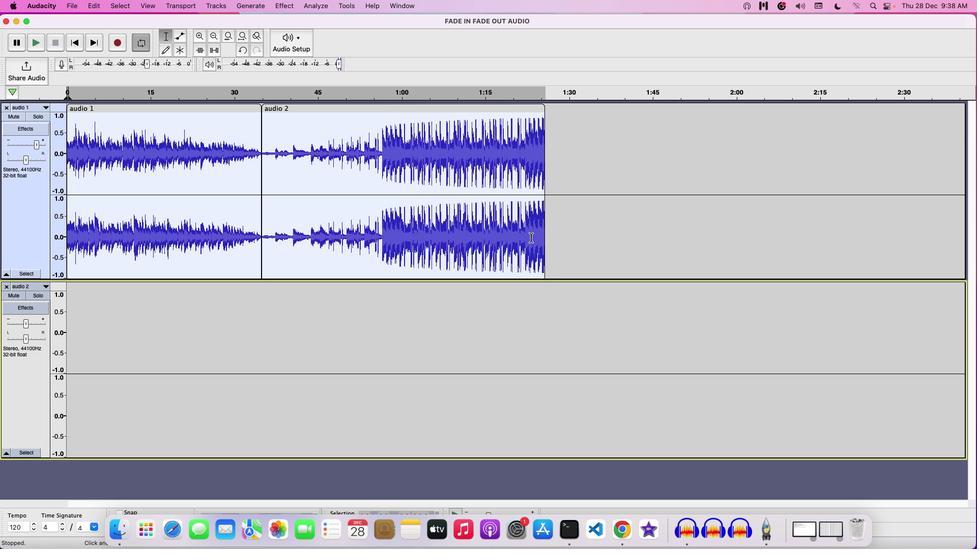 
Action: Mouse pressed left at (581, 273)
Screenshot: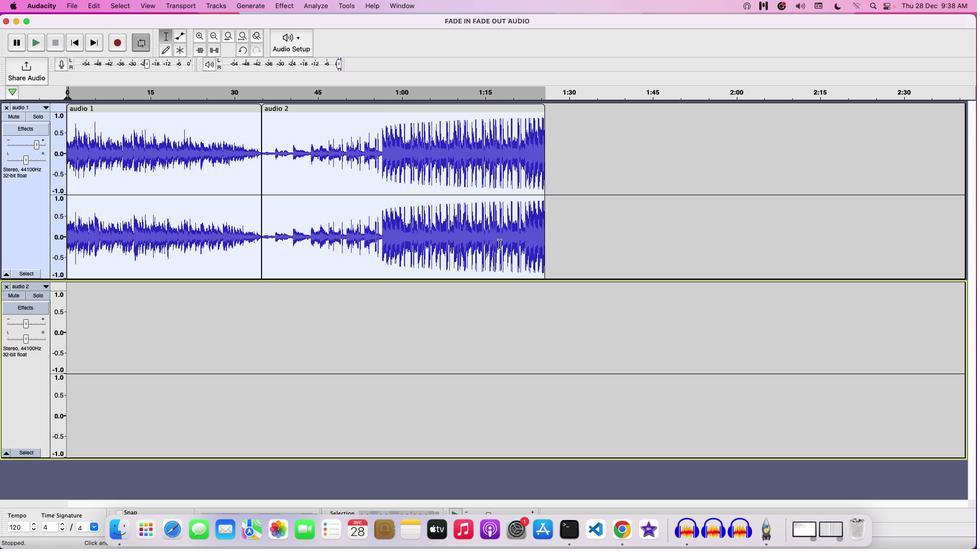
Action: Mouse moved to (571, 289)
Screenshot: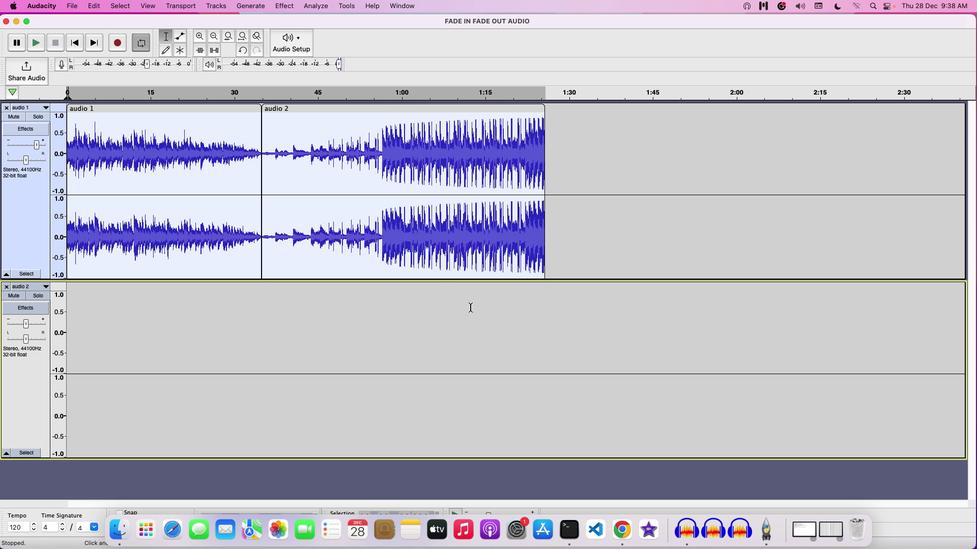 
